 Task: Search one way flight ticket for 5 adults, 2 children, 1 infant in seat and 2 infants on lap in economy from Ogden: Ogden-hinckley Airport to Gillette: Gillette Campbell County Airport on 5-1-2023. Number of bags: 2 checked bags. Price is upto 82000. Outbound departure time preference is 7:00.
Action: Mouse moved to (215, 361)
Screenshot: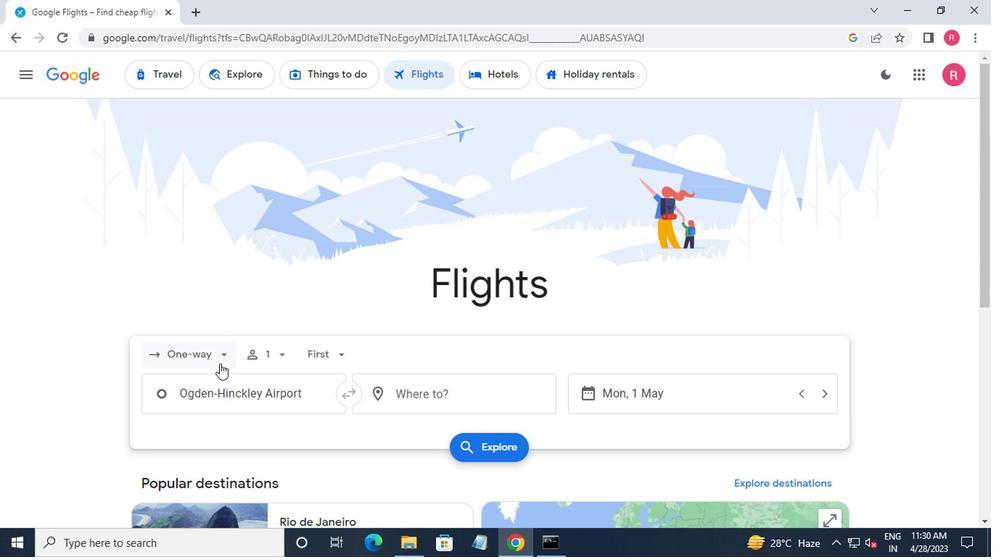 
Action: Mouse pressed left at (215, 361)
Screenshot: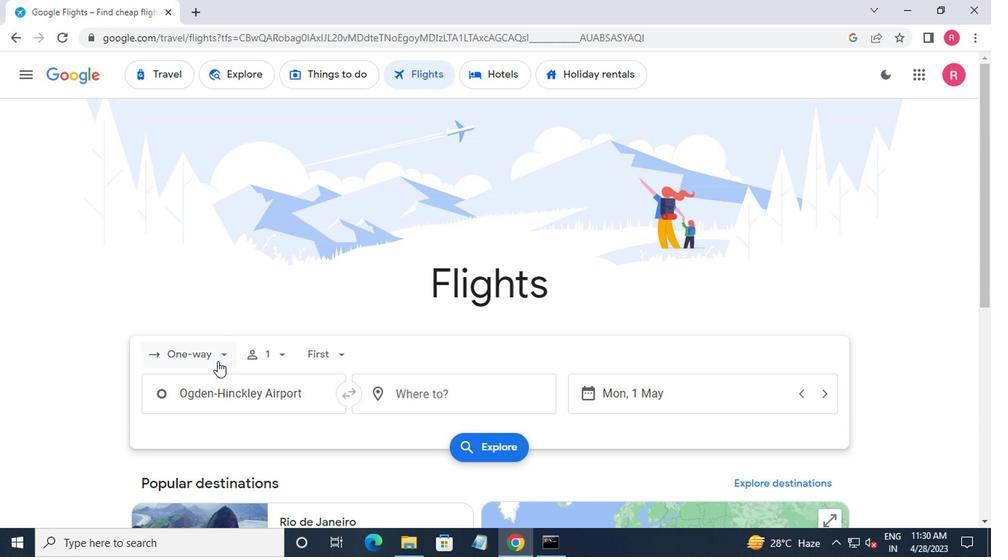 
Action: Mouse moved to (194, 422)
Screenshot: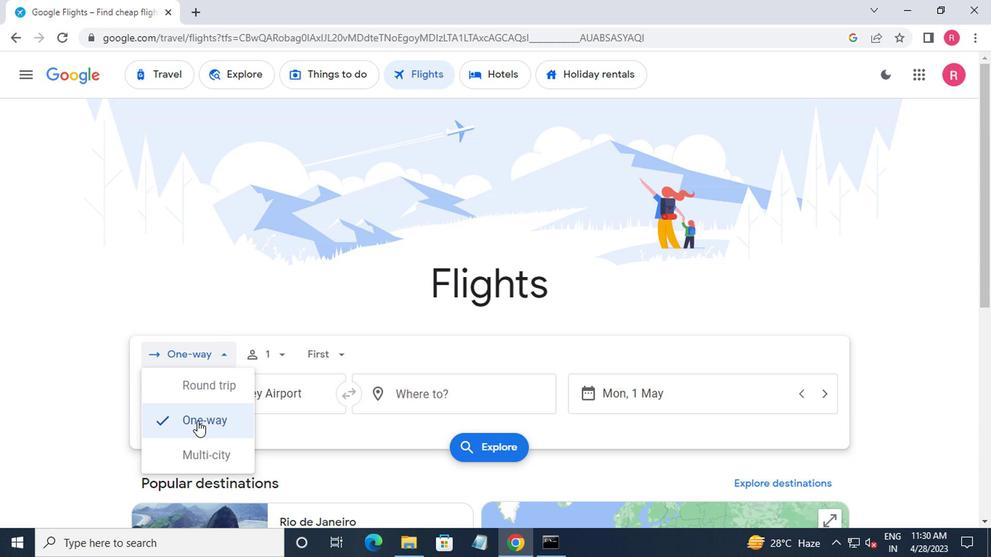 
Action: Mouse pressed left at (194, 422)
Screenshot: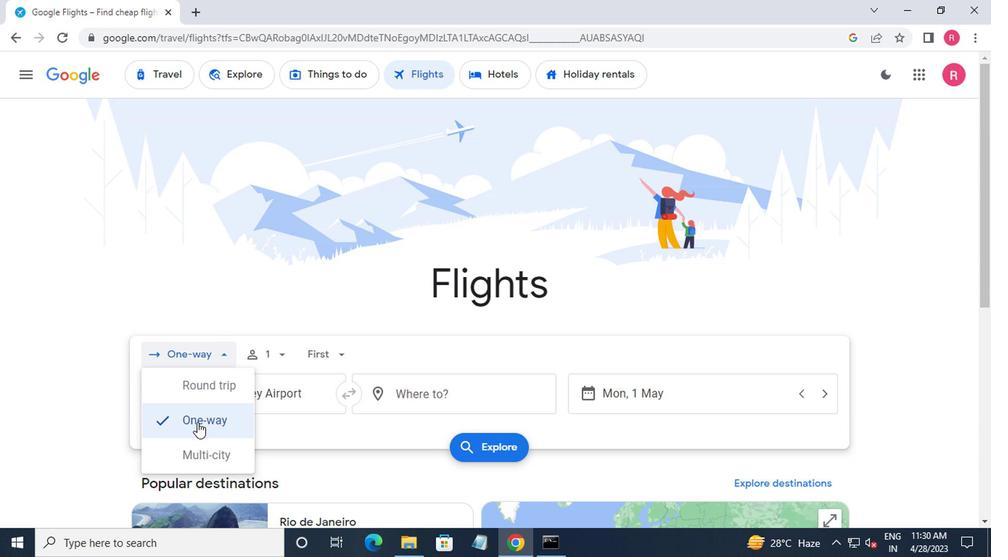 
Action: Mouse moved to (251, 355)
Screenshot: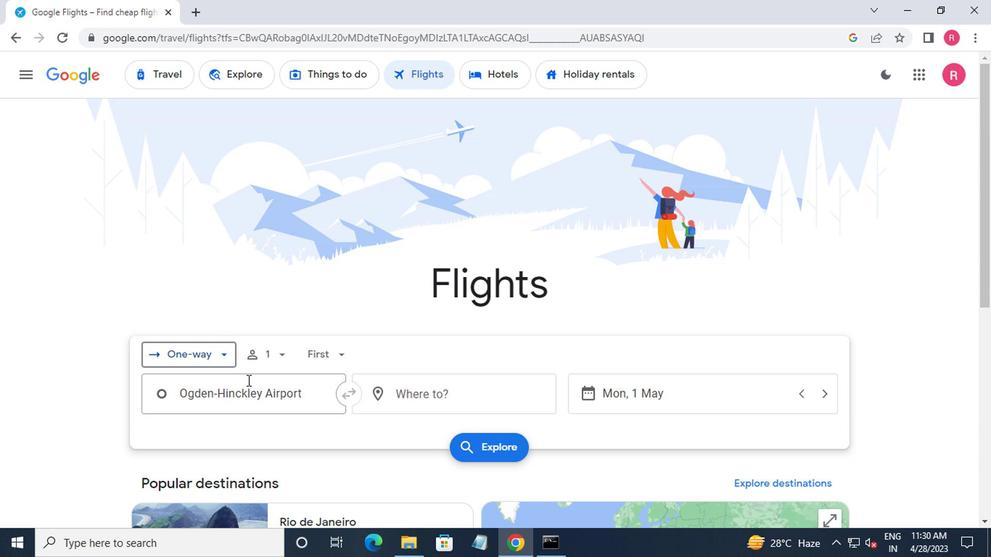 
Action: Mouse pressed left at (251, 355)
Screenshot: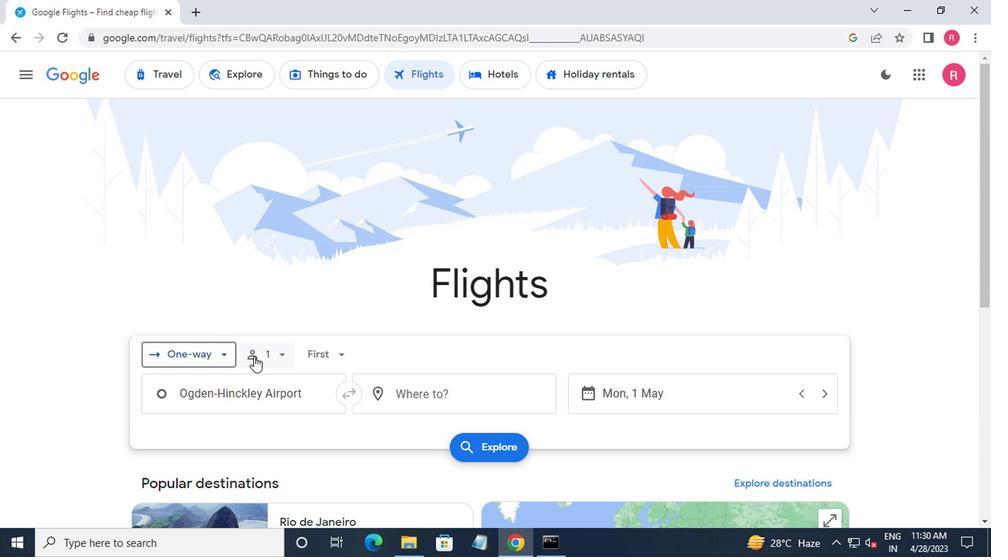 
Action: Mouse moved to (390, 387)
Screenshot: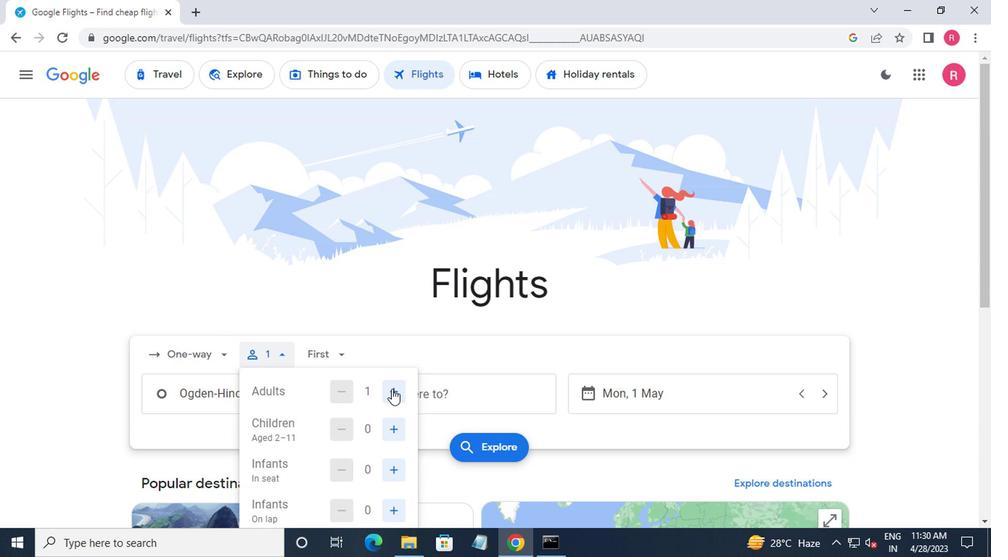 
Action: Mouse pressed left at (390, 387)
Screenshot: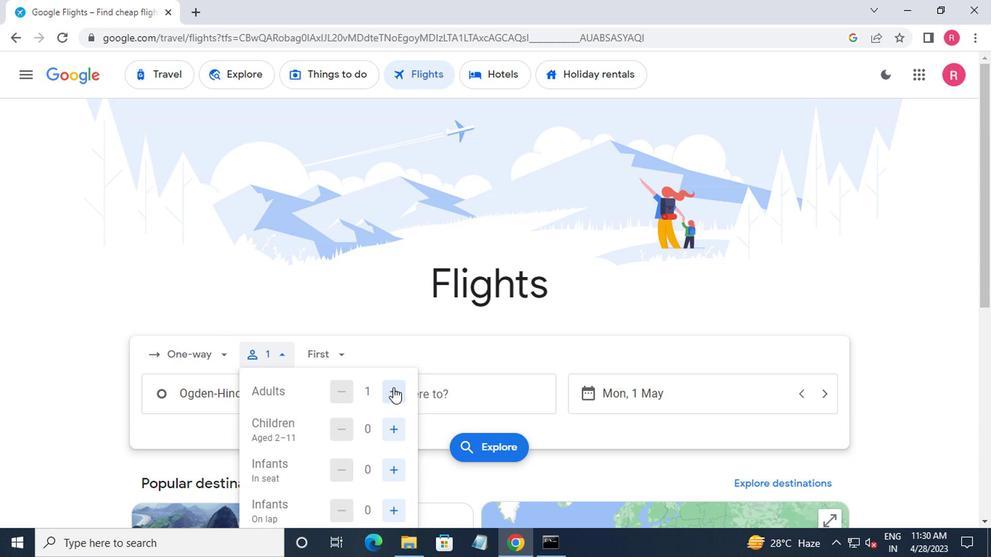 
Action: Mouse pressed left at (390, 387)
Screenshot: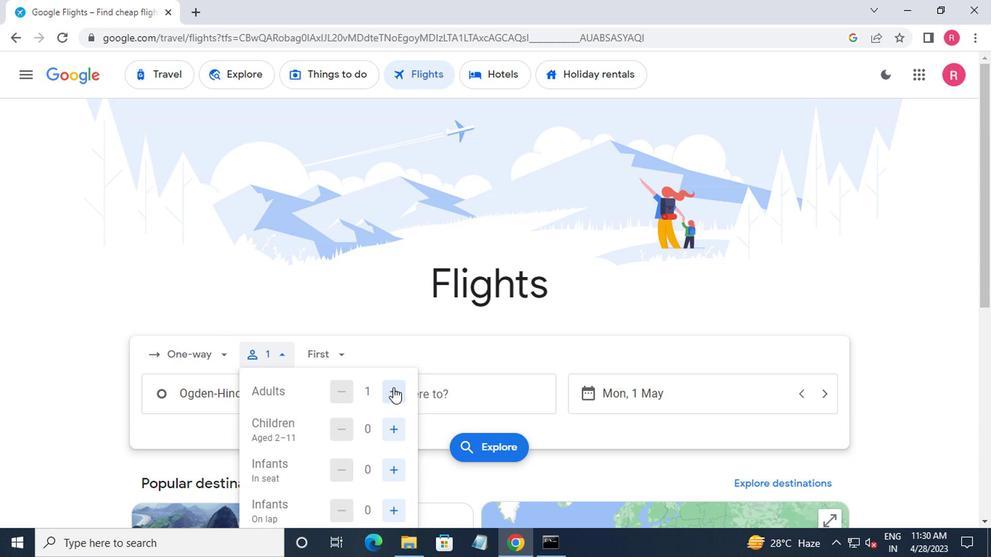 
Action: Mouse pressed left at (390, 387)
Screenshot: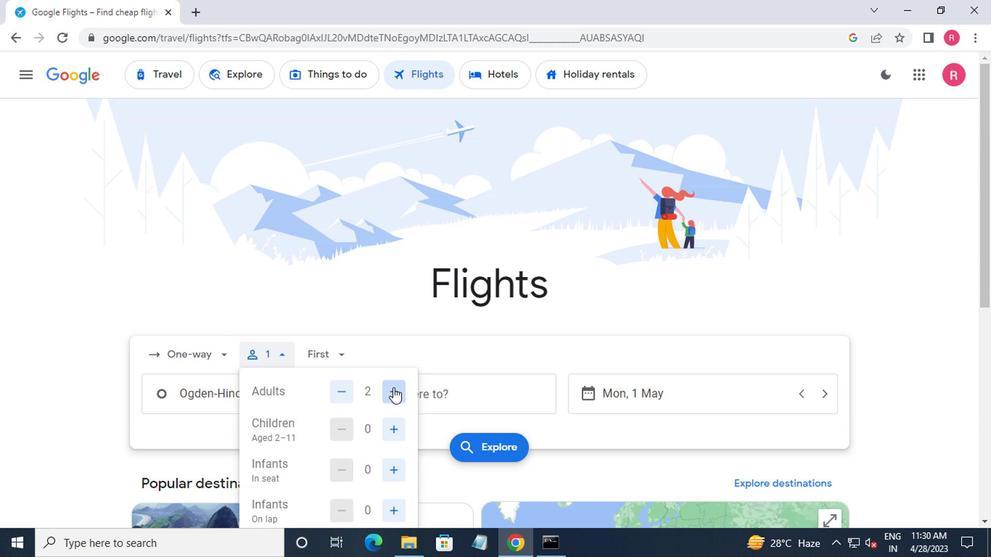 
Action: Mouse pressed left at (390, 387)
Screenshot: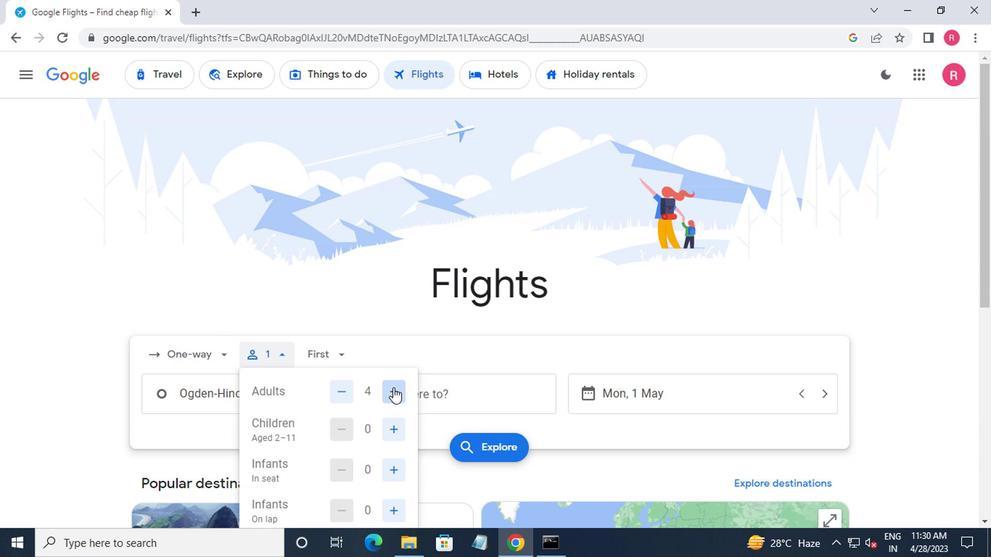 
Action: Mouse moved to (389, 432)
Screenshot: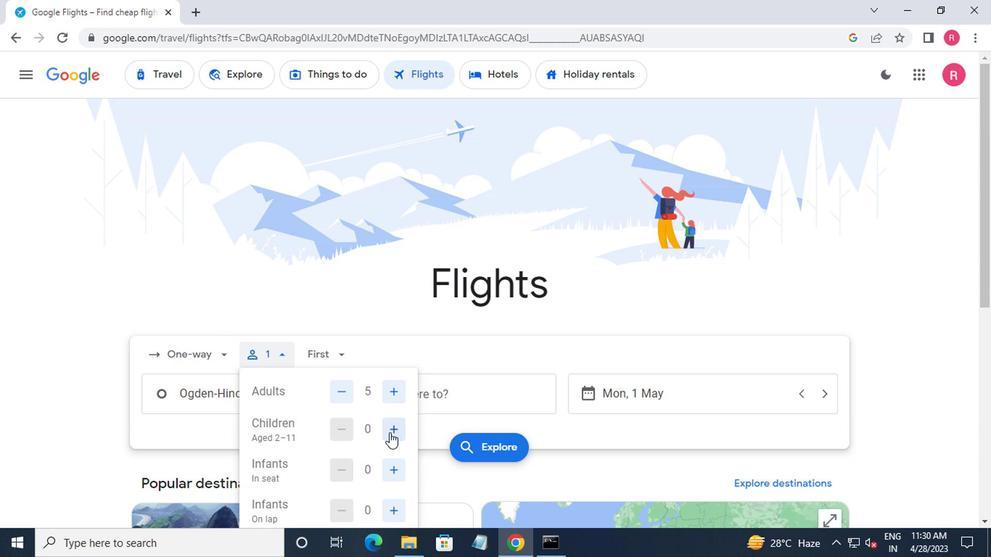 
Action: Mouse pressed left at (389, 432)
Screenshot: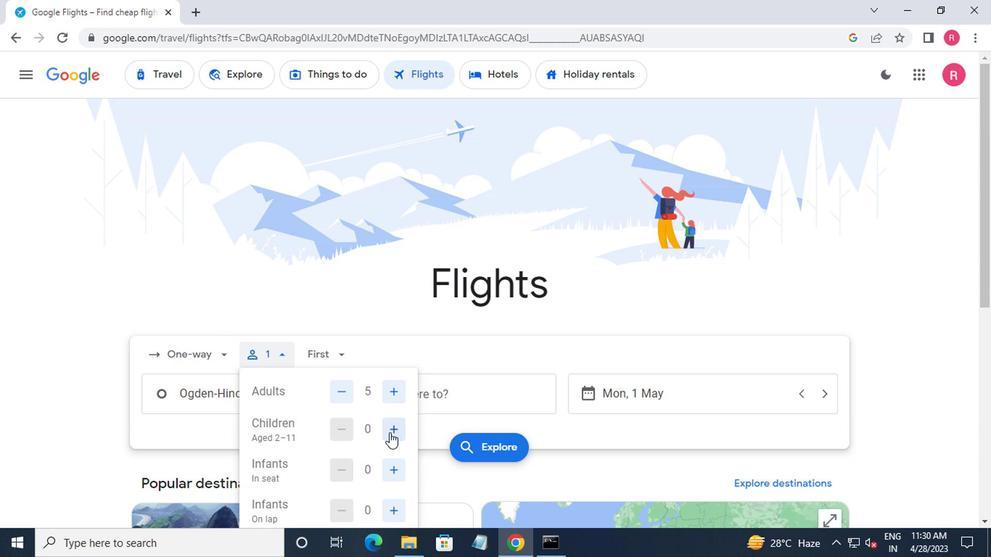 
Action: Mouse pressed left at (389, 432)
Screenshot: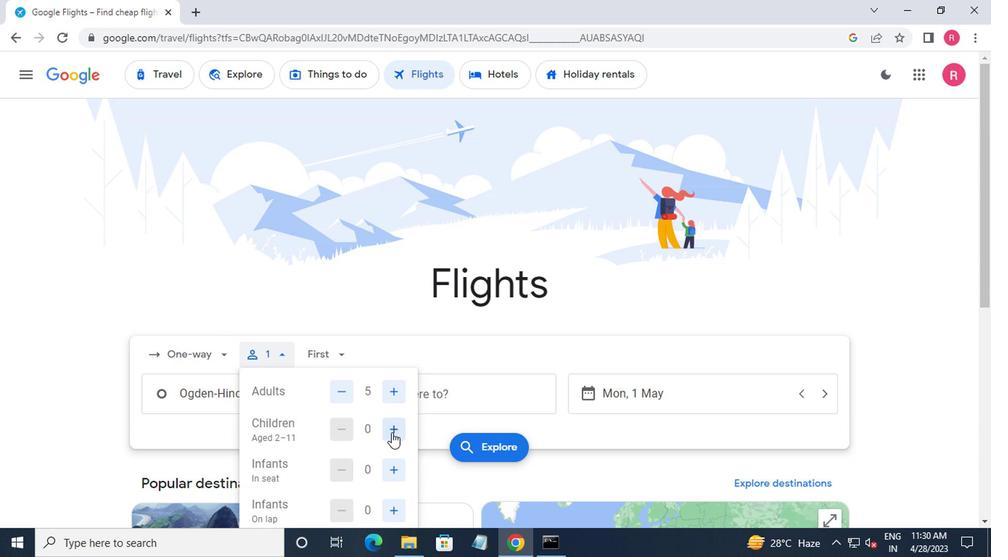 
Action: Mouse moved to (395, 472)
Screenshot: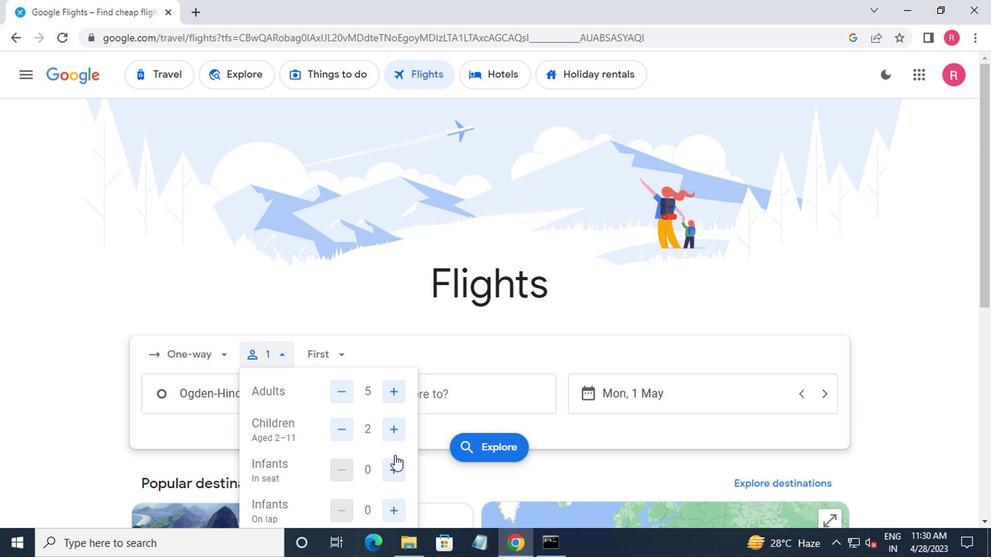 
Action: Mouse pressed left at (395, 472)
Screenshot: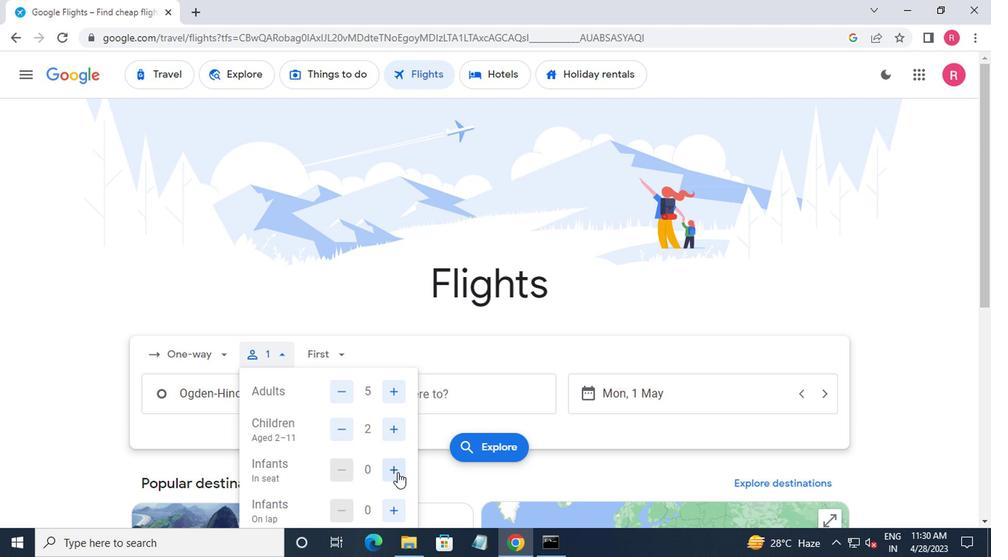 
Action: Mouse moved to (397, 510)
Screenshot: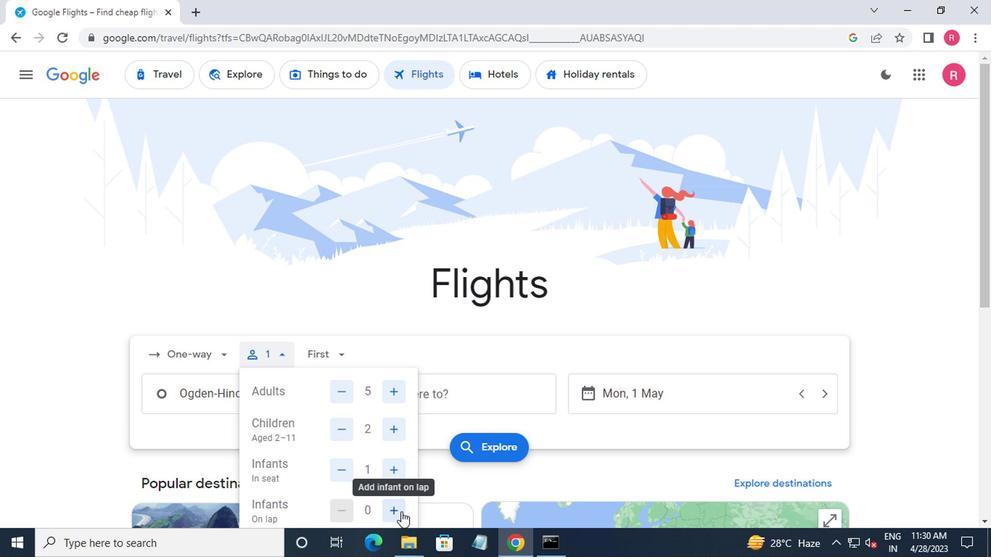 
Action: Mouse pressed left at (397, 510)
Screenshot: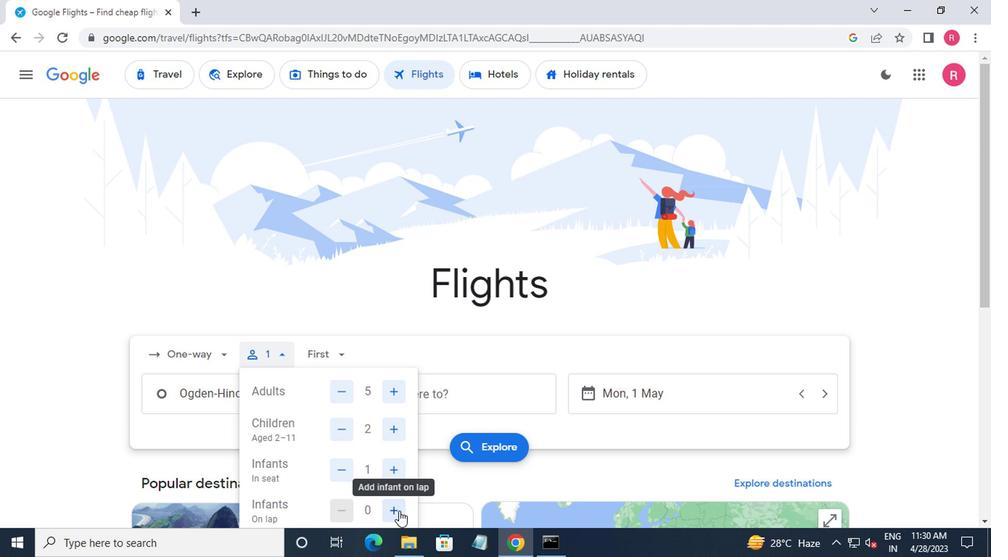 
Action: Mouse pressed left at (397, 510)
Screenshot: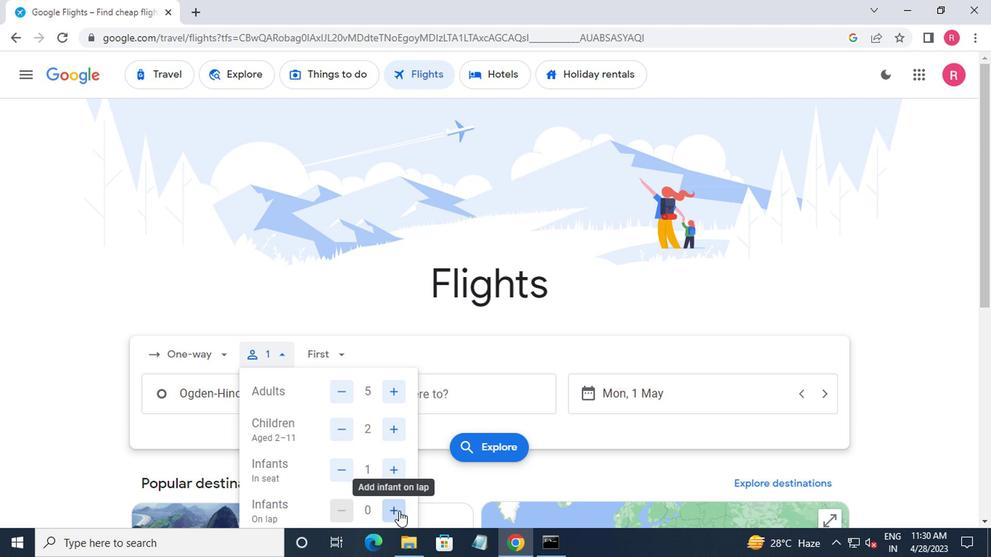 
Action: Mouse moved to (340, 501)
Screenshot: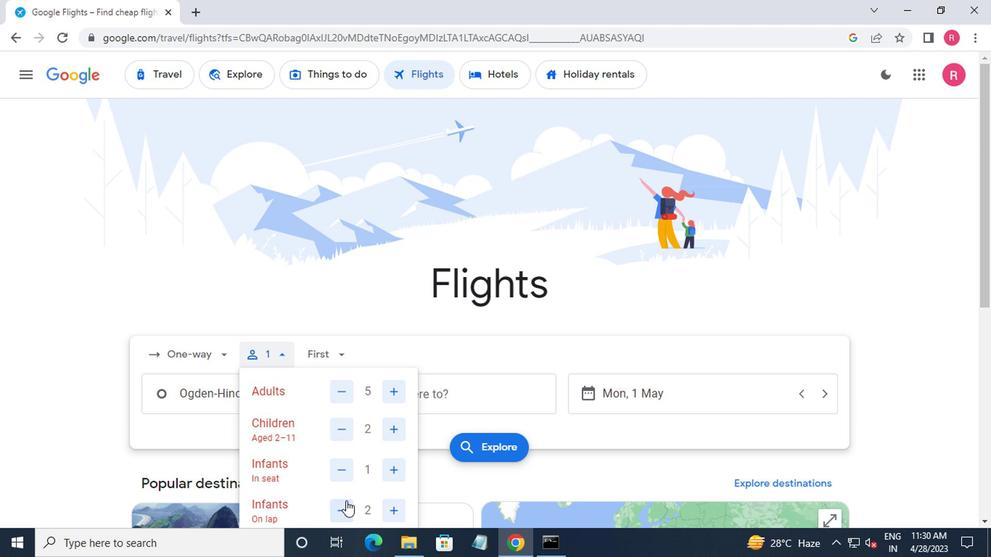 
Action: Mouse pressed left at (340, 501)
Screenshot: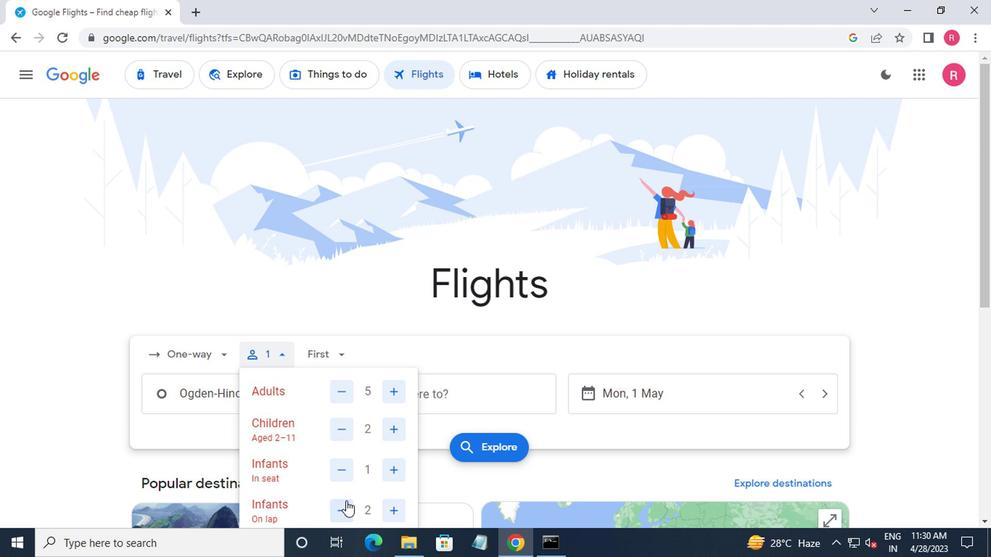 
Action: Mouse moved to (340, 501)
Screenshot: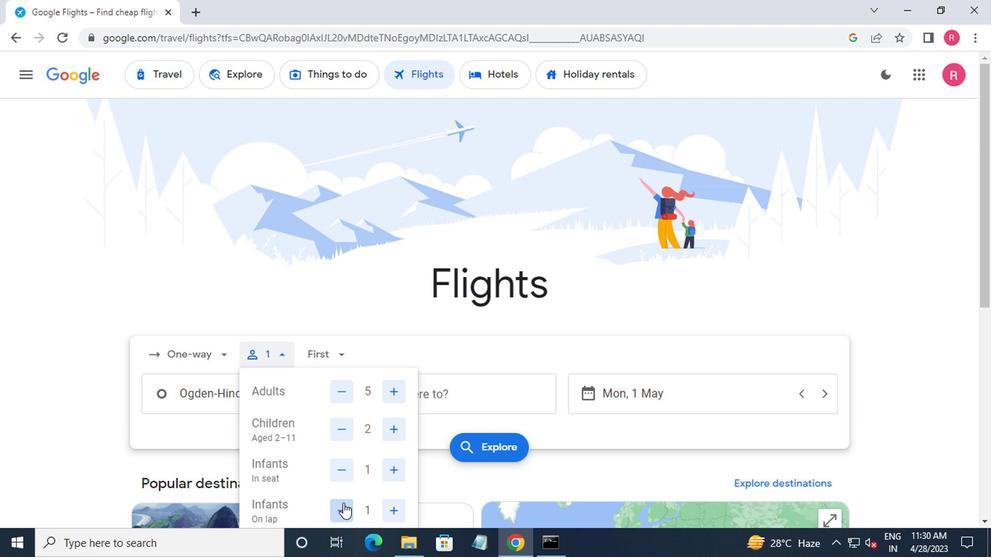 
Action: Mouse scrolled (340, 501) with delta (0, 0)
Screenshot: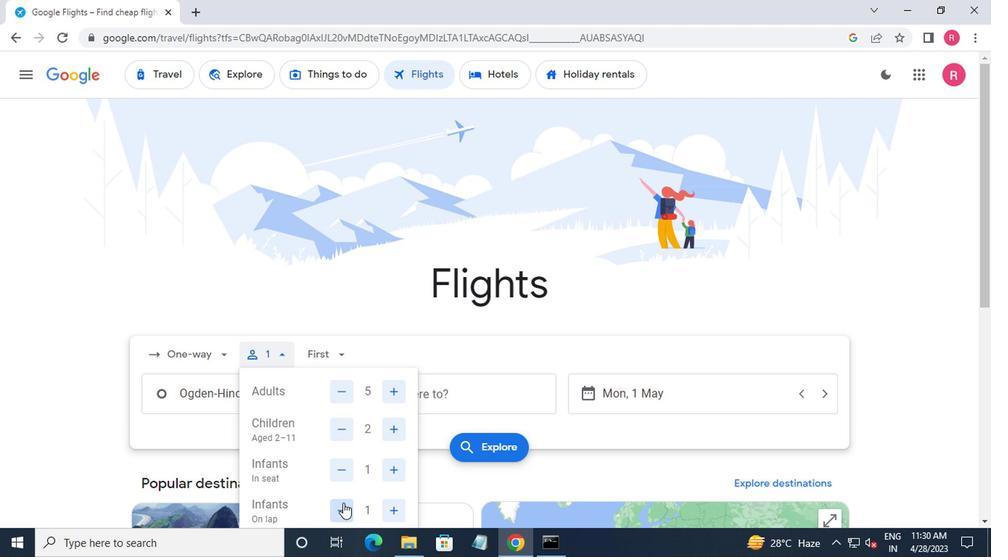 
Action: Mouse moved to (368, 473)
Screenshot: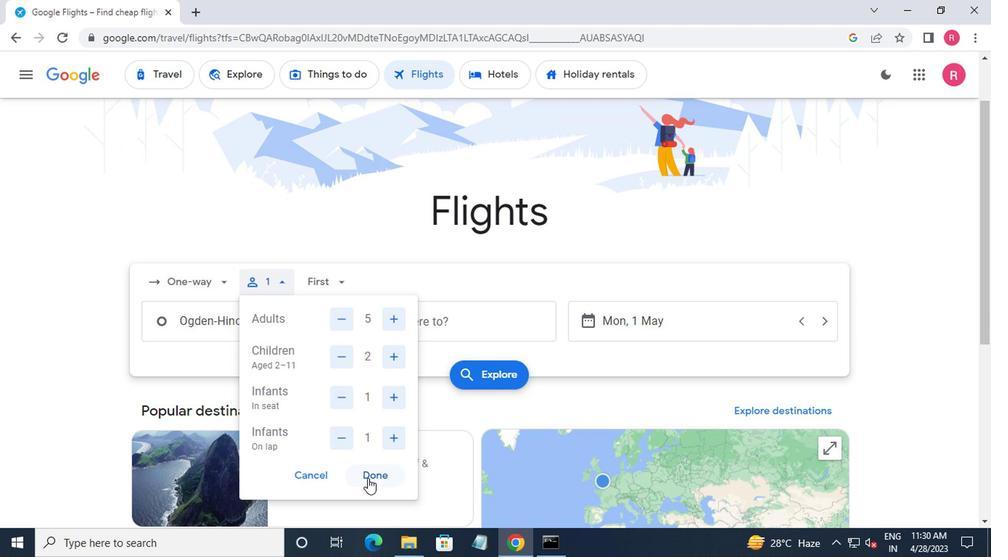 
Action: Mouse pressed left at (368, 473)
Screenshot: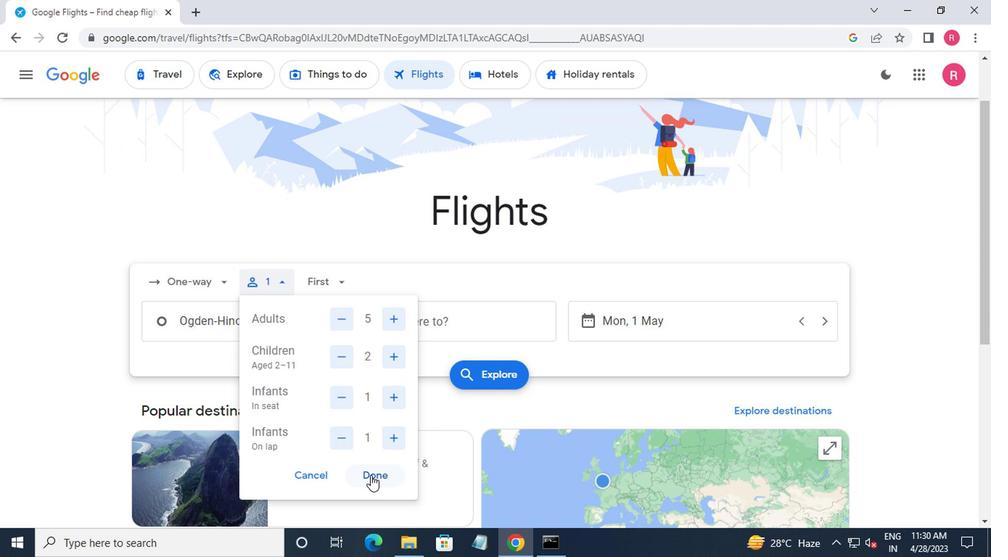 
Action: Mouse moved to (321, 292)
Screenshot: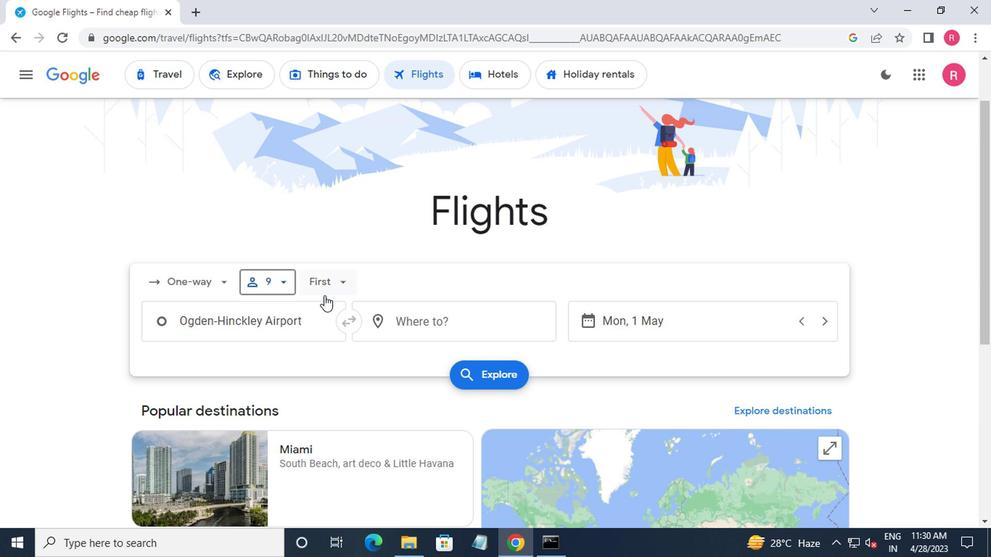 
Action: Mouse pressed left at (321, 292)
Screenshot: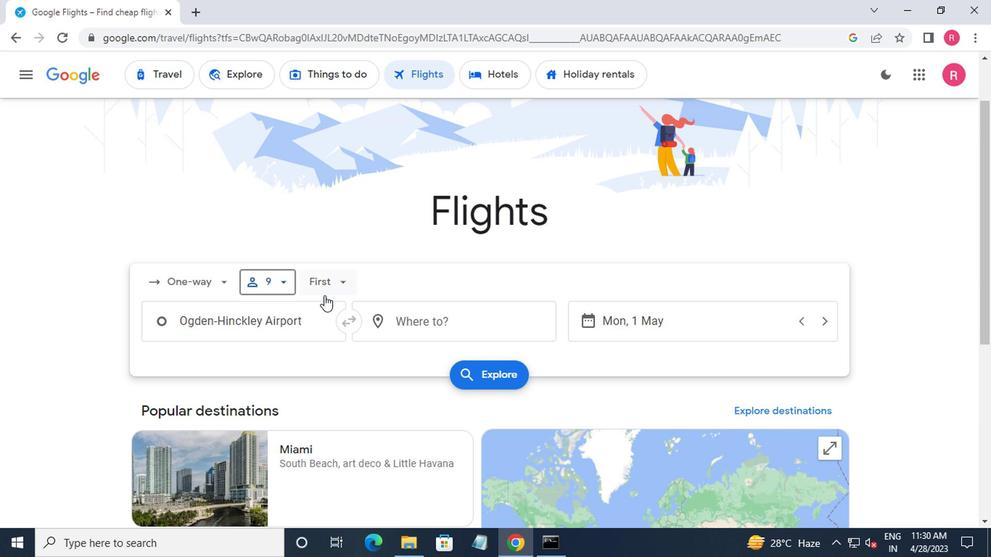 
Action: Mouse moved to (345, 321)
Screenshot: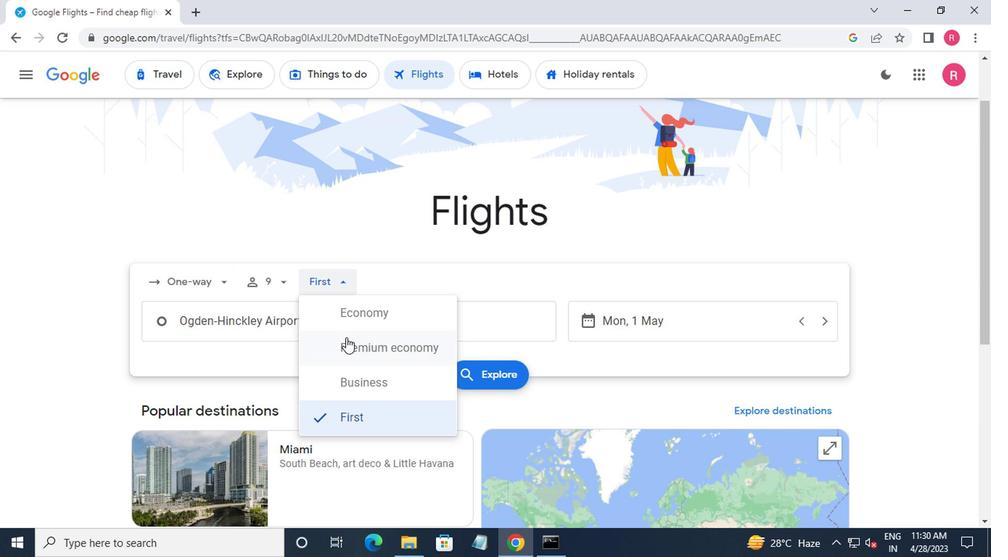 
Action: Mouse pressed left at (345, 321)
Screenshot: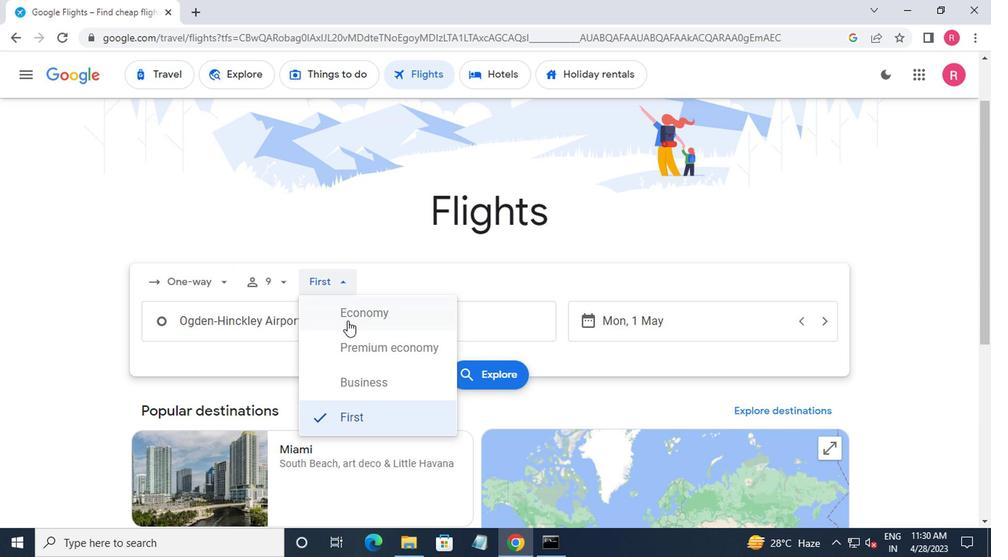 
Action: Mouse moved to (295, 330)
Screenshot: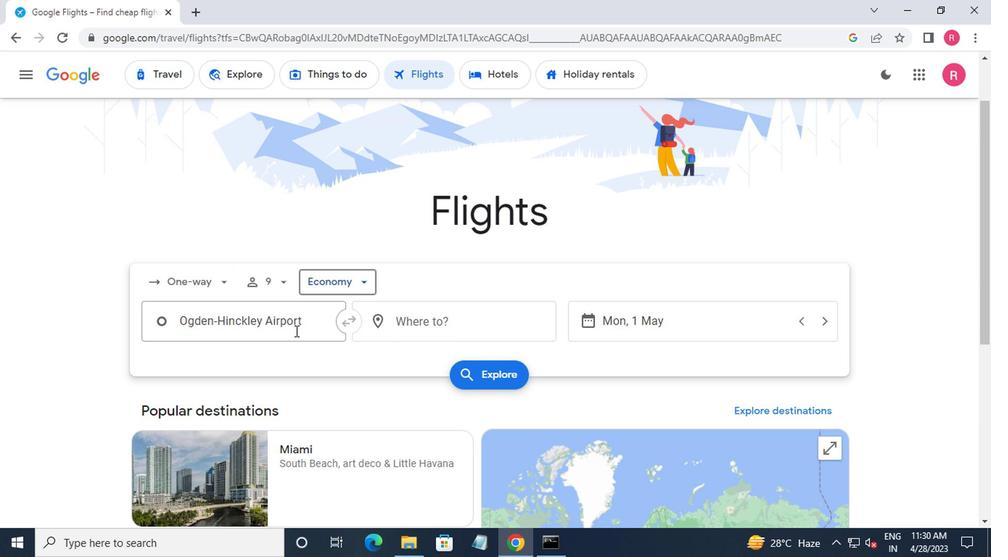 
Action: Mouse pressed left at (295, 330)
Screenshot: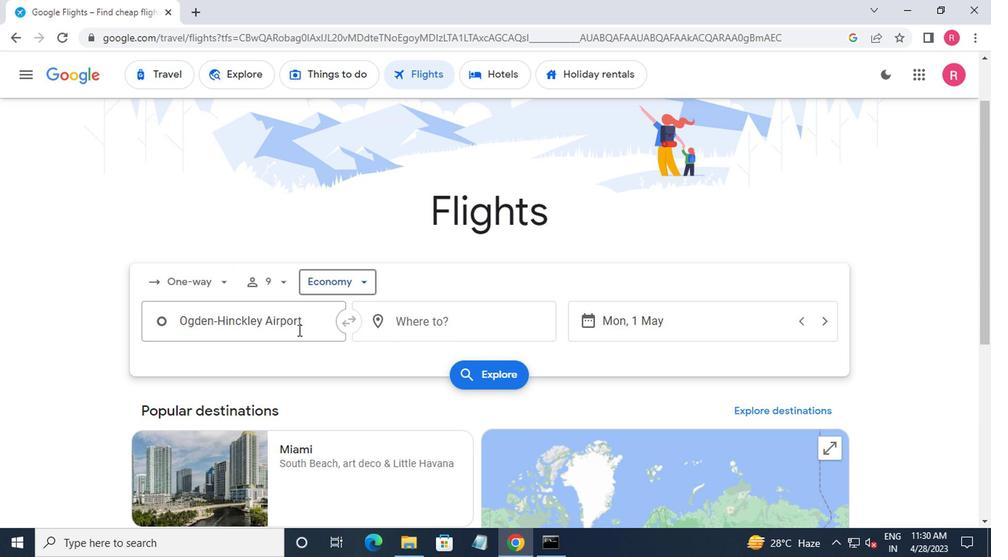 
Action: Mouse moved to (285, 362)
Screenshot: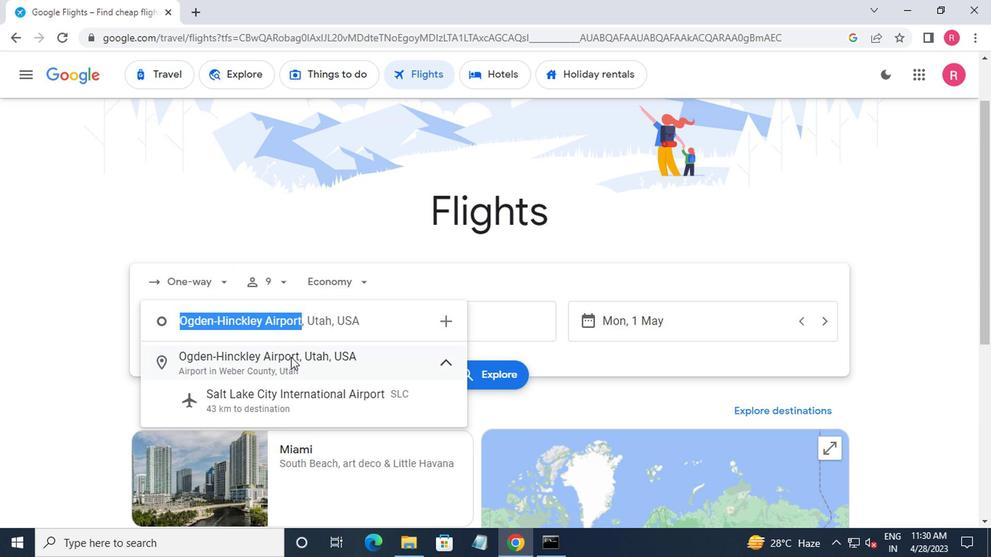 
Action: Mouse pressed left at (285, 362)
Screenshot: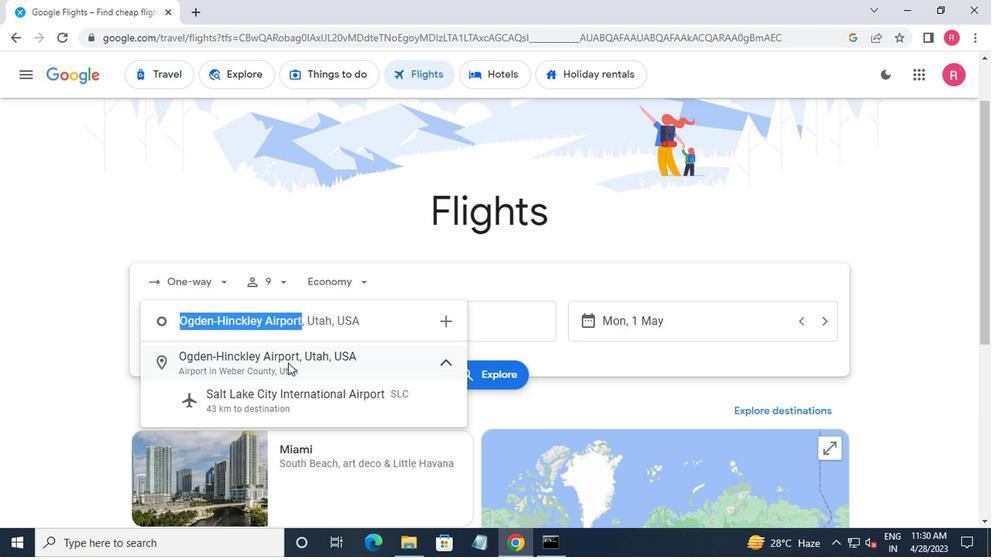 
Action: Mouse moved to (458, 317)
Screenshot: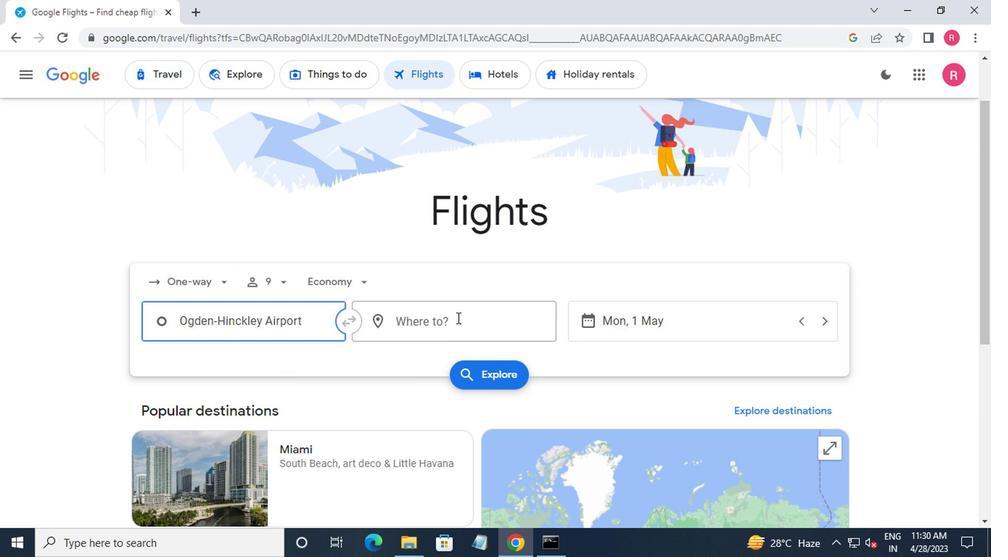
Action: Mouse pressed left at (458, 317)
Screenshot: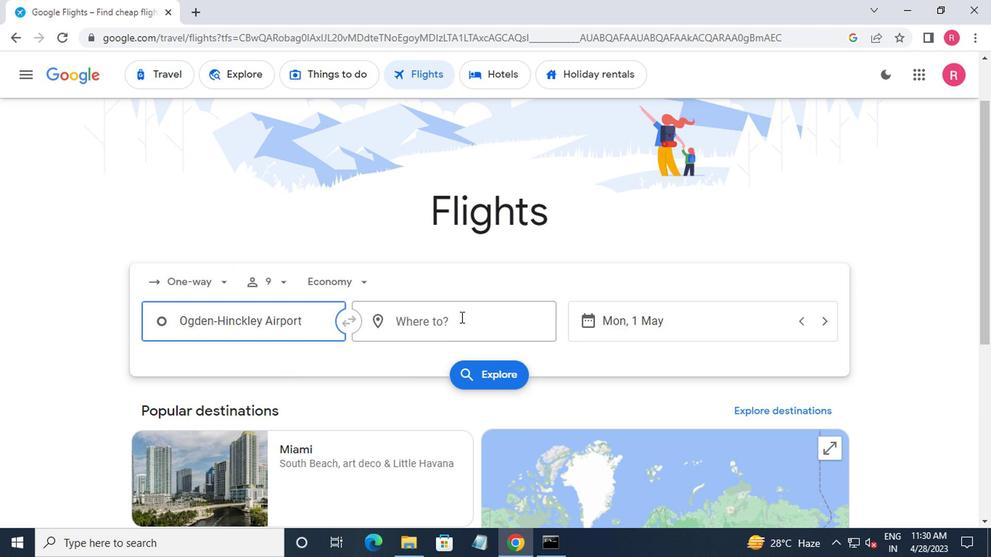 
Action: Mouse moved to (458, 456)
Screenshot: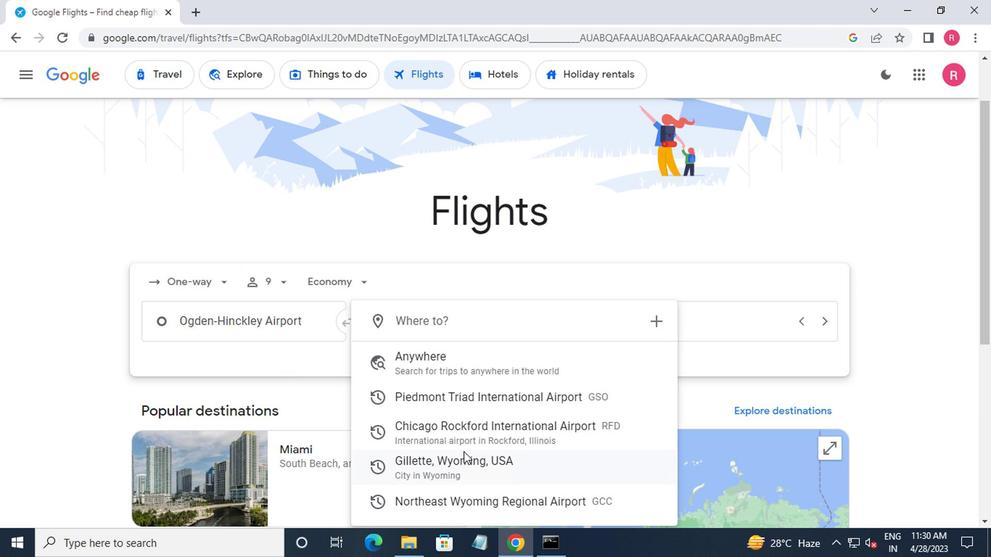 
Action: Mouse pressed left at (458, 456)
Screenshot: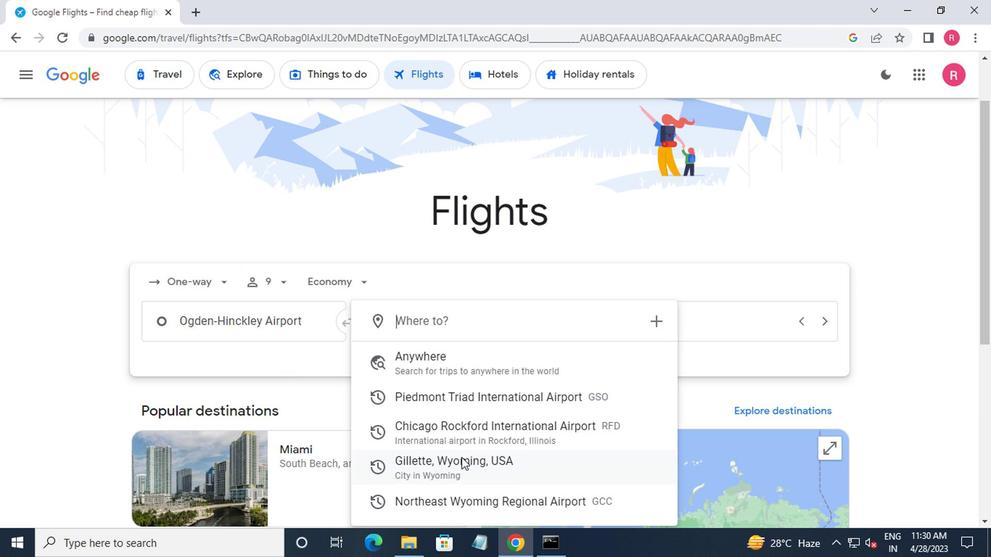 
Action: Mouse moved to (667, 332)
Screenshot: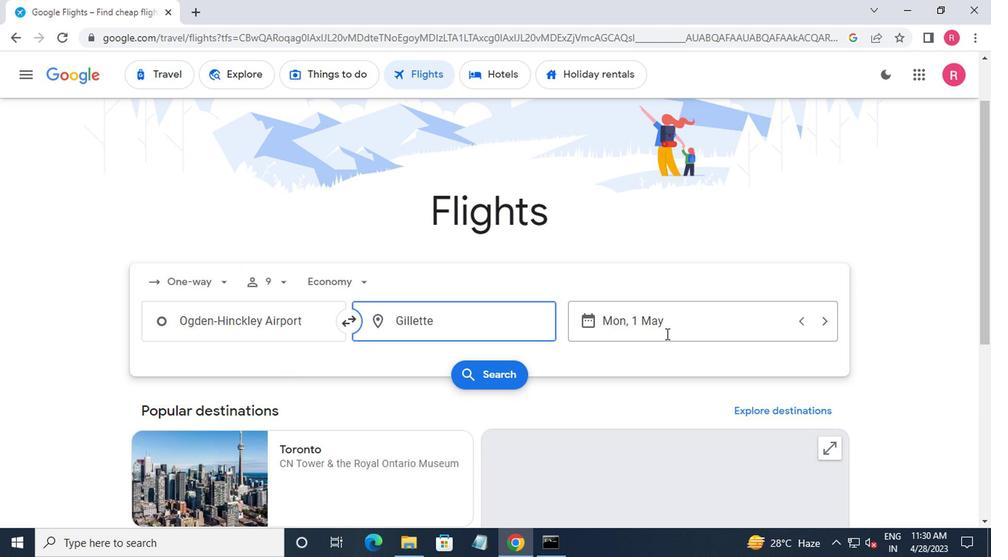 
Action: Mouse pressed left at (667, 332)
Screenshot: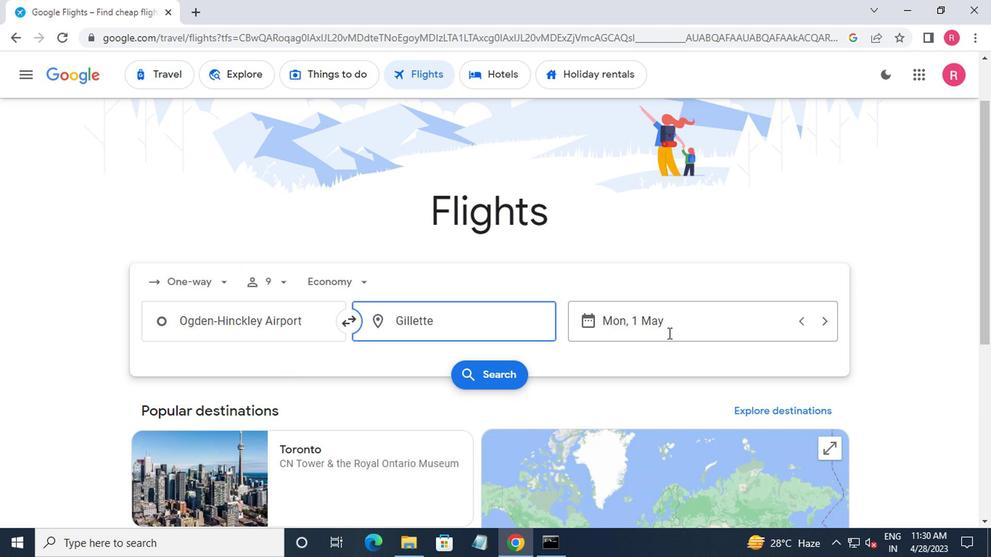 
Action: Mouse moved to (633, 256)
Screenshot: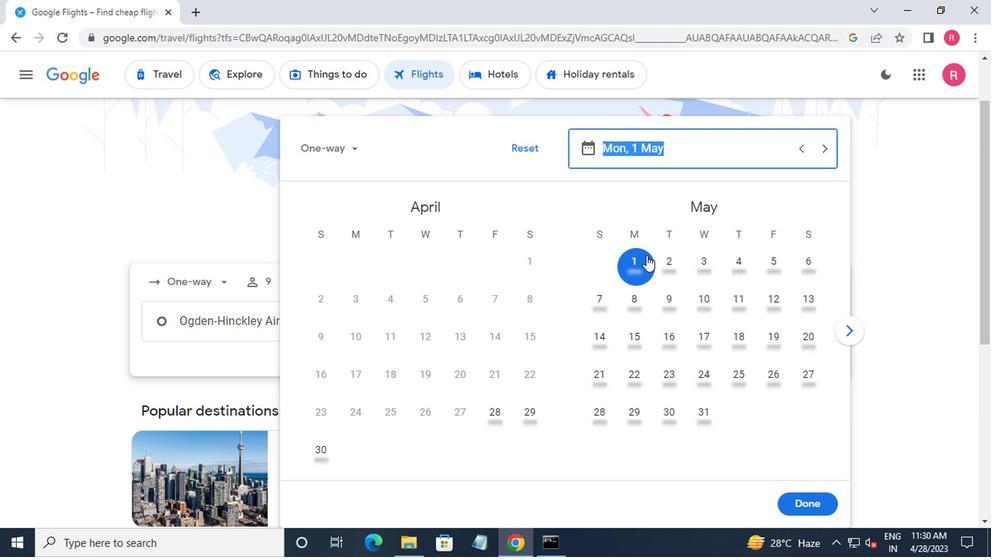 
Action: Mouse pressed left at (633, 256)
Screenshot: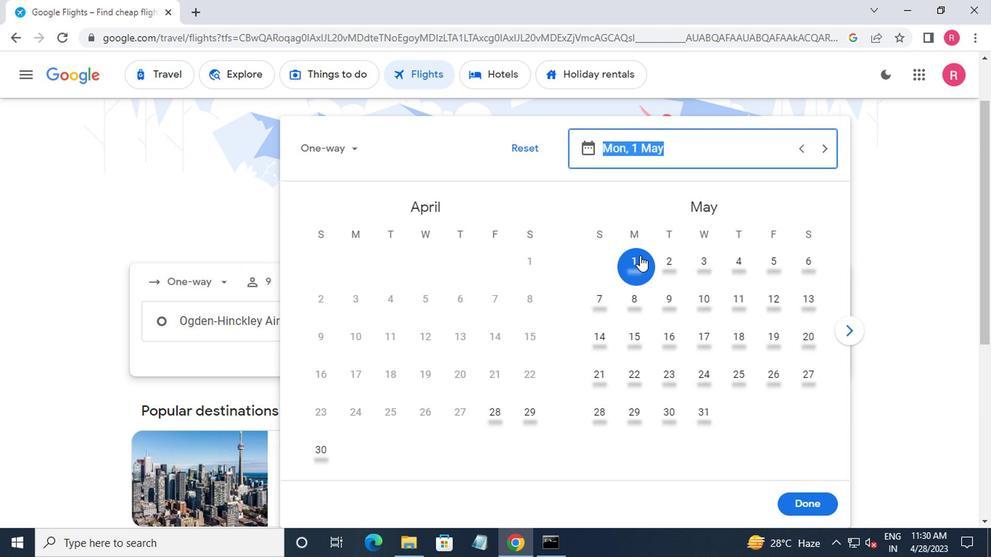 
Action: Mouse moved to (795, 498)
Screenshot: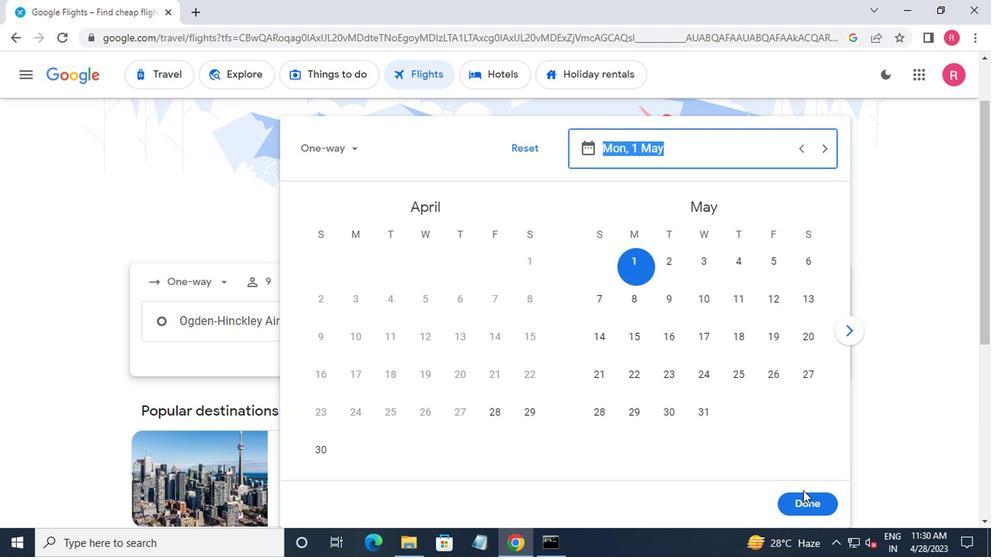 
Action: Mouse pressed left at (795, 498)
Screenshot: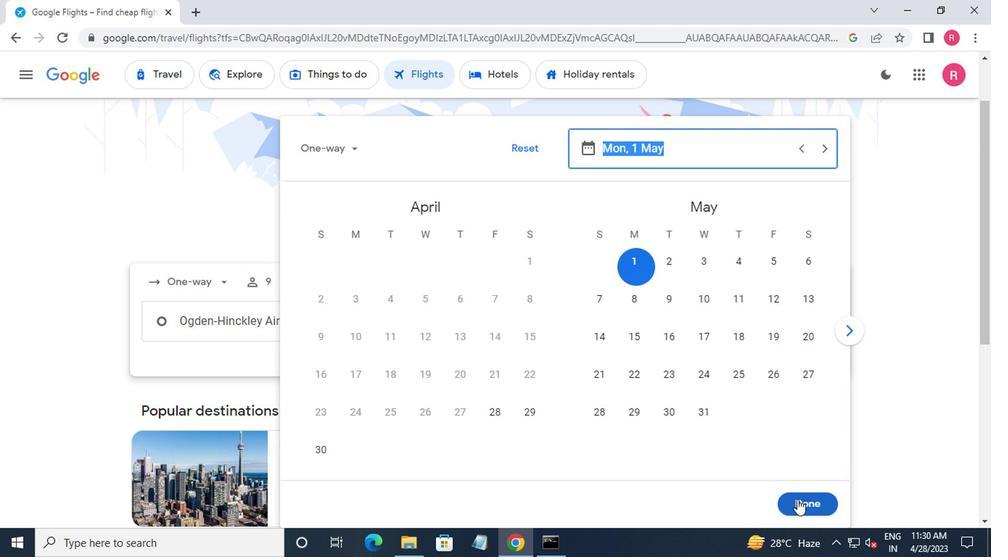 
Action: Mouse moved to (472, 375)
Screenshot: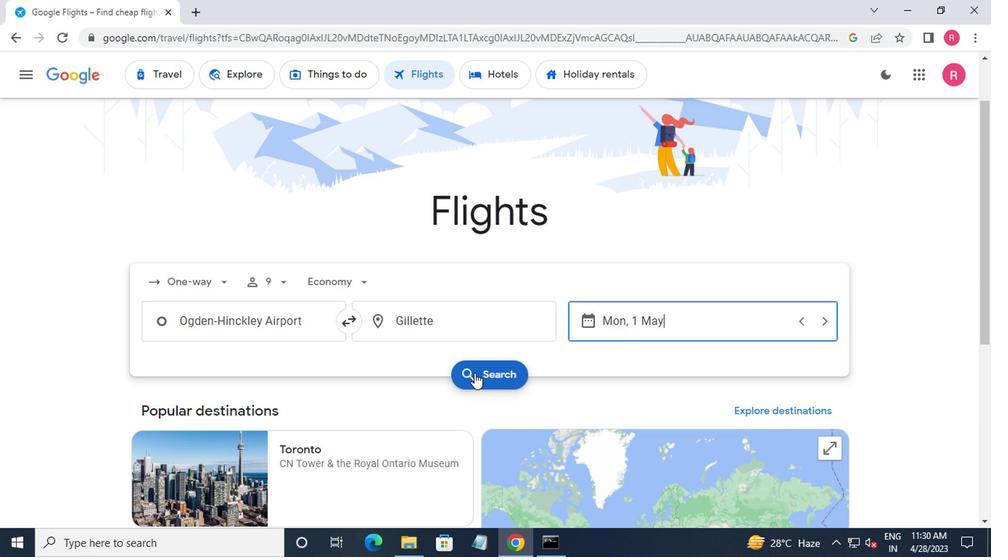 
Action: Mouse pressed left at (472, 375)
Screenshot: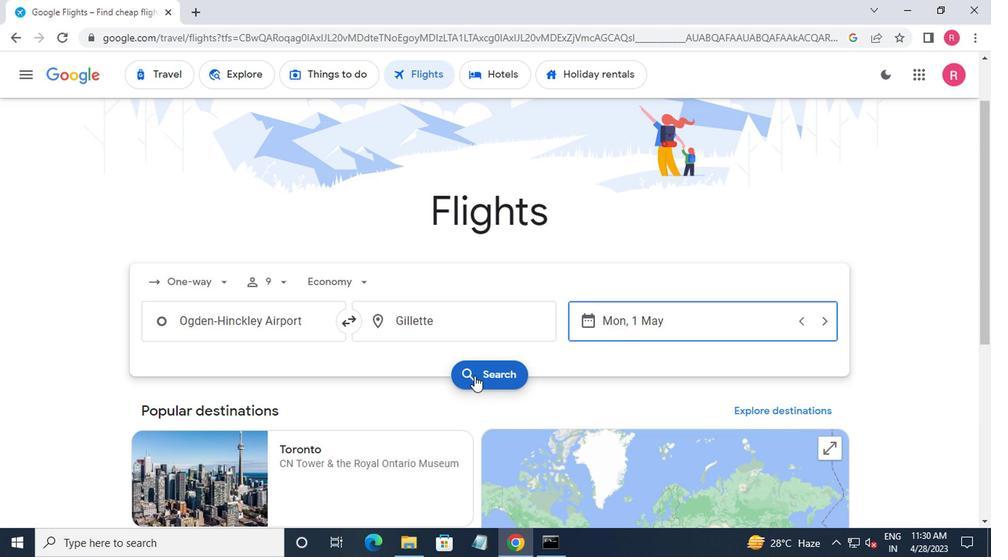 
Action: Mouse scrolled (472, 375) with delta (0, 0)
Screenshot: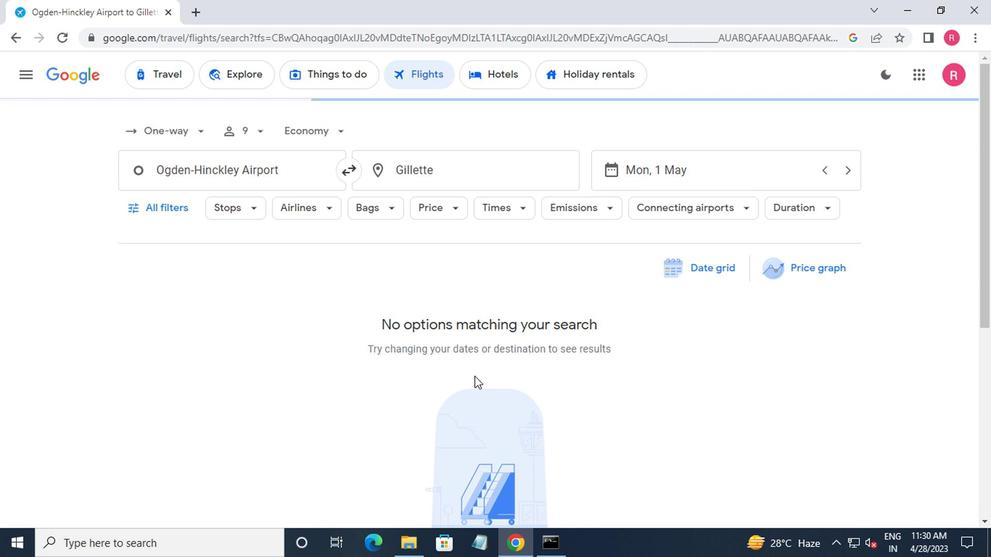 
Action: Mouse moved to (151, 146)
Screenshot: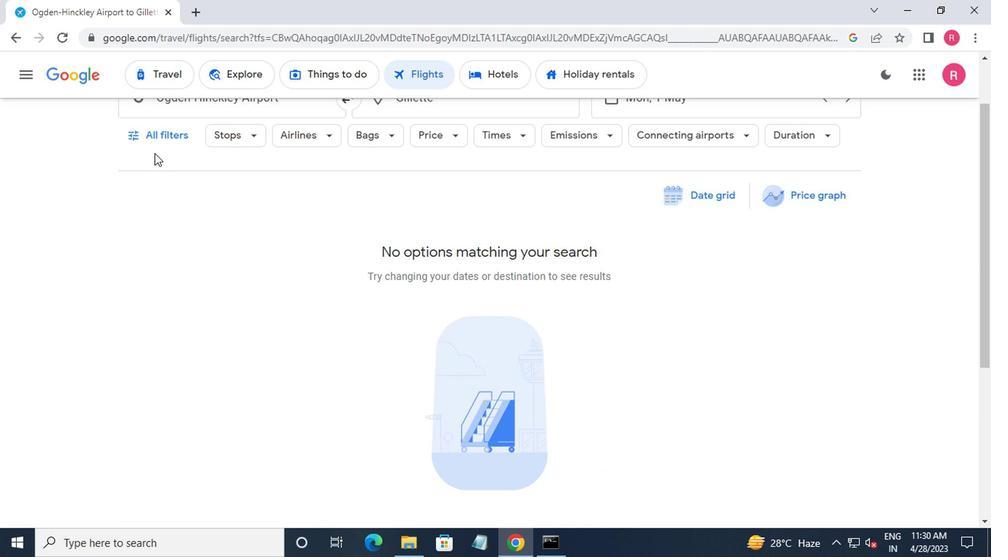 
Action: Mouse pressed left at (151, 146)
Screenshot: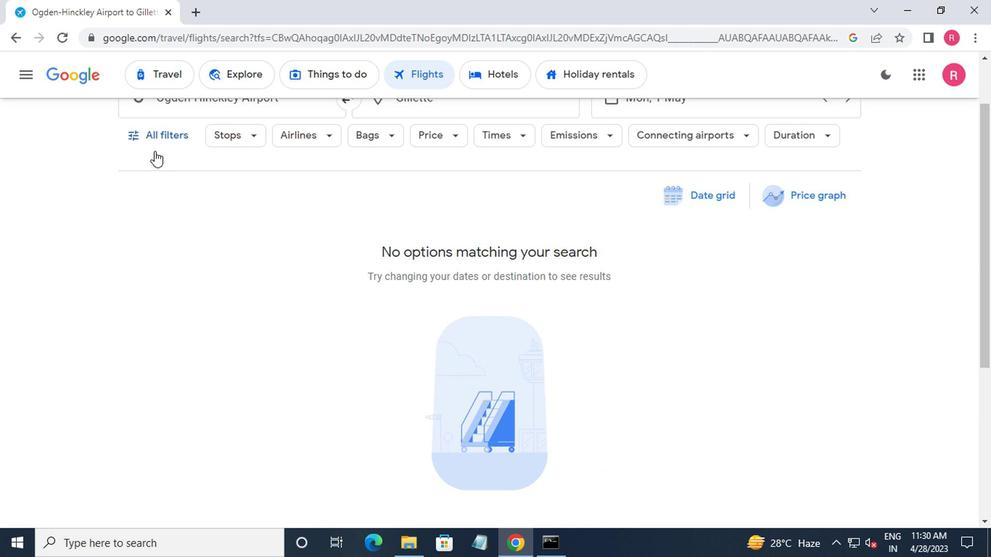 
Action: Mouse moved to (194, 295)
Screenshot: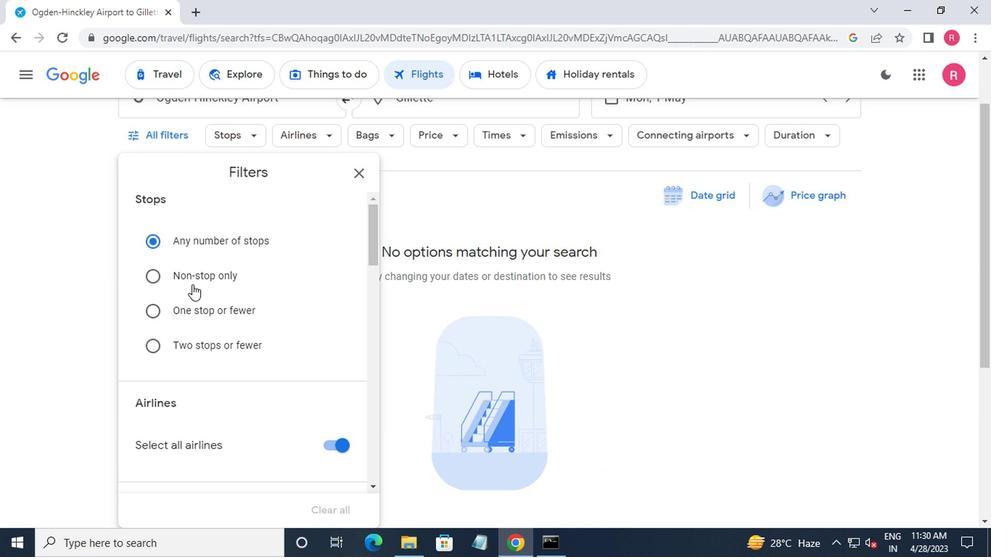 
Action: Mouse scrolled (194, 294) with delta (0, -1)
Screenshot: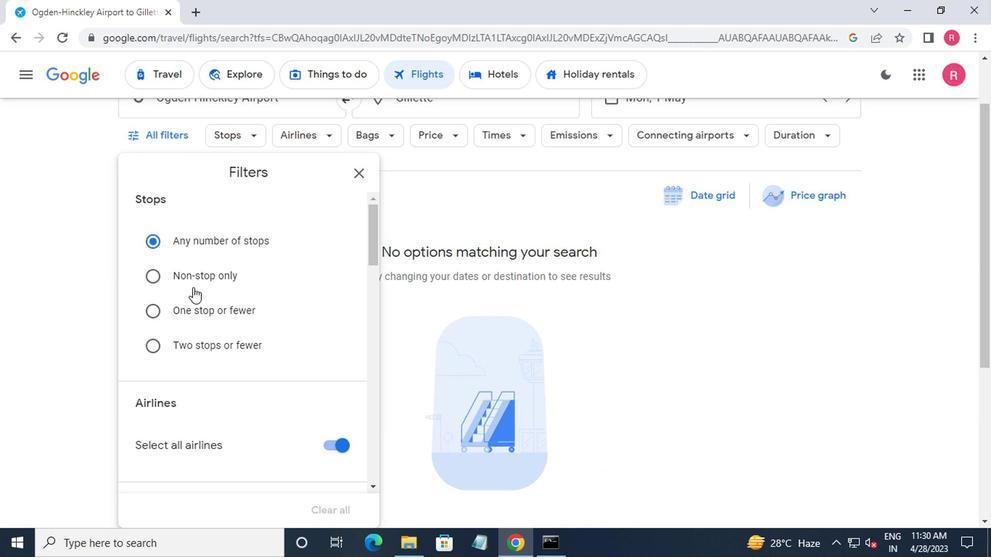 
Action: Mouse scrolled (194, 294) with delta (0, -1)
Screenshot: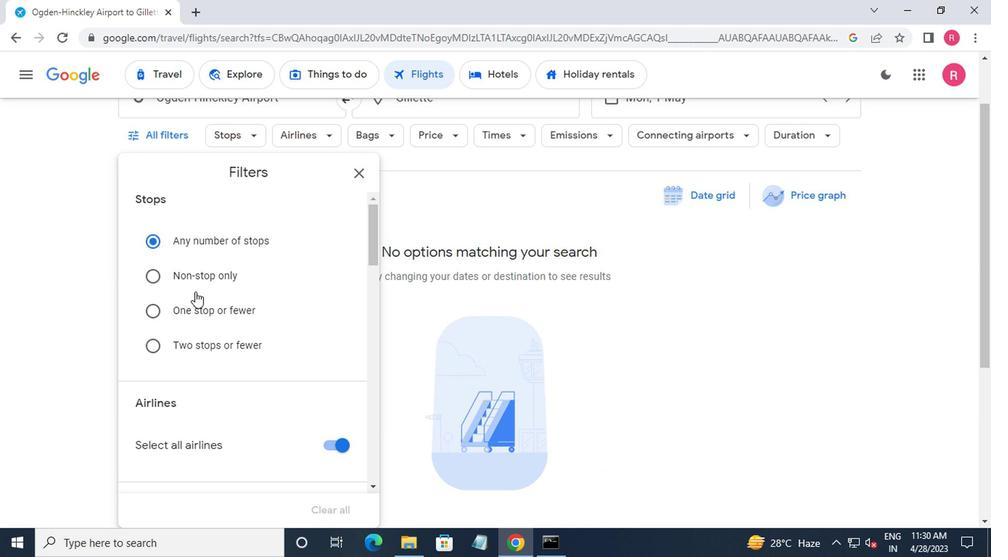 
Action: Mouse scrolled (194, 294) with delta (0, -1)
Screenshot: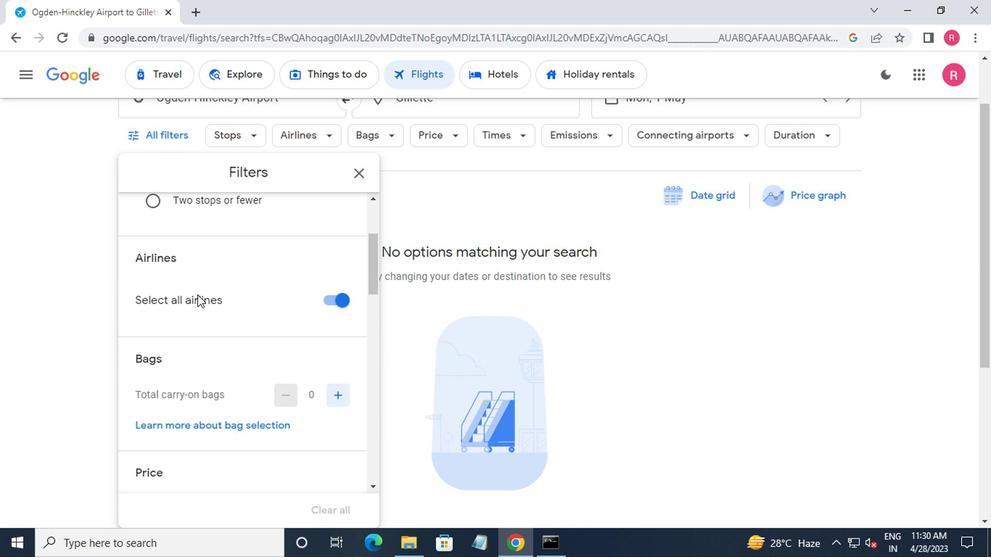 
Action: Mouse scrolled (194, 294) with delta (0, -1)
Screenshot: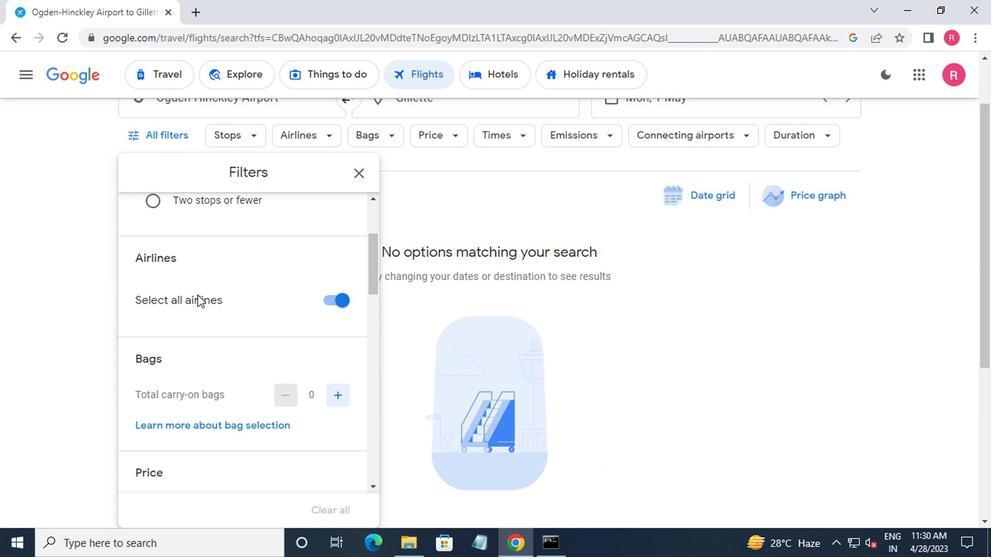 
Action: Mouse scrolled (194, 295) with delta (0, 0)
Screenshot: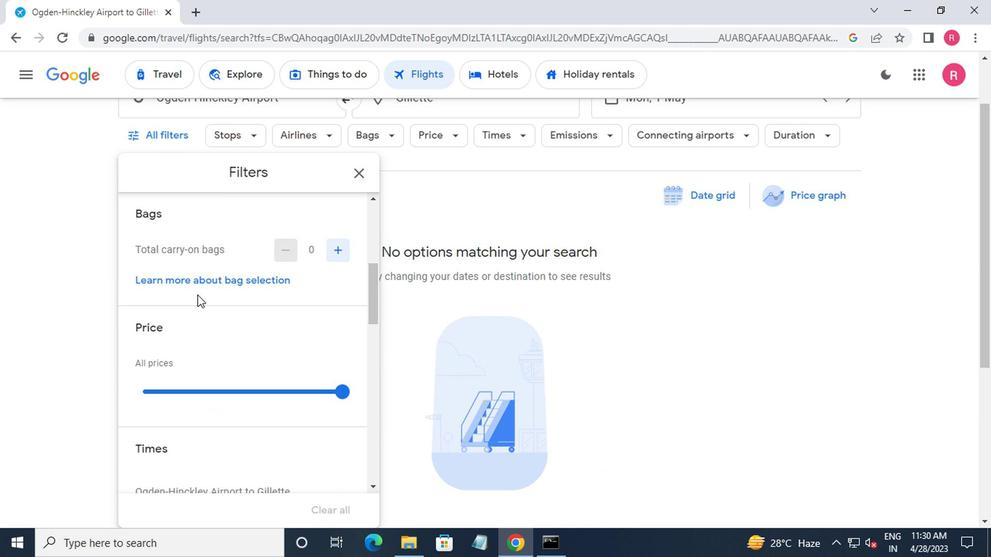 
Action: Mouse scrolled (194, 294) with delta (0, -1)
Screenshot: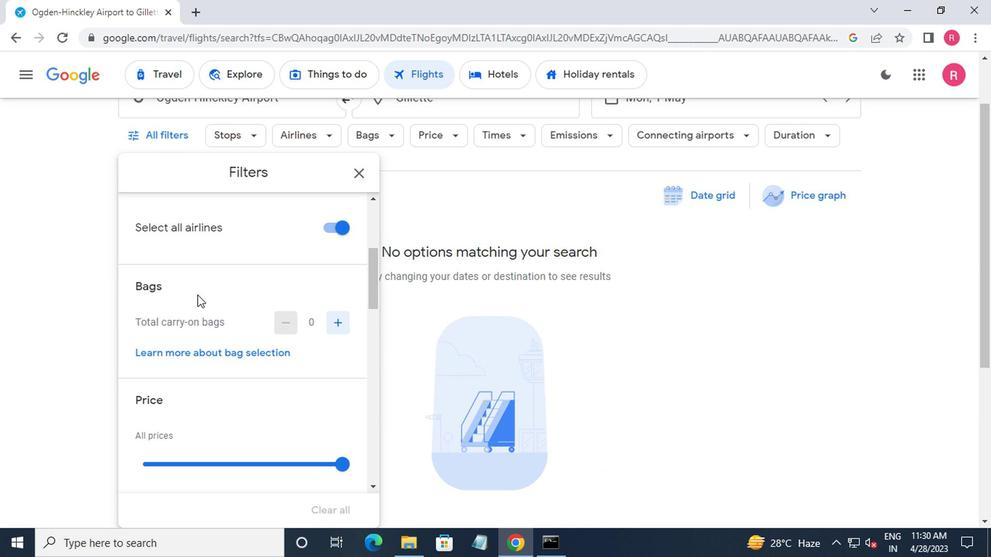 
Action: Mouse scrolled (194, 295) with delta (0, 0)
Screenshot: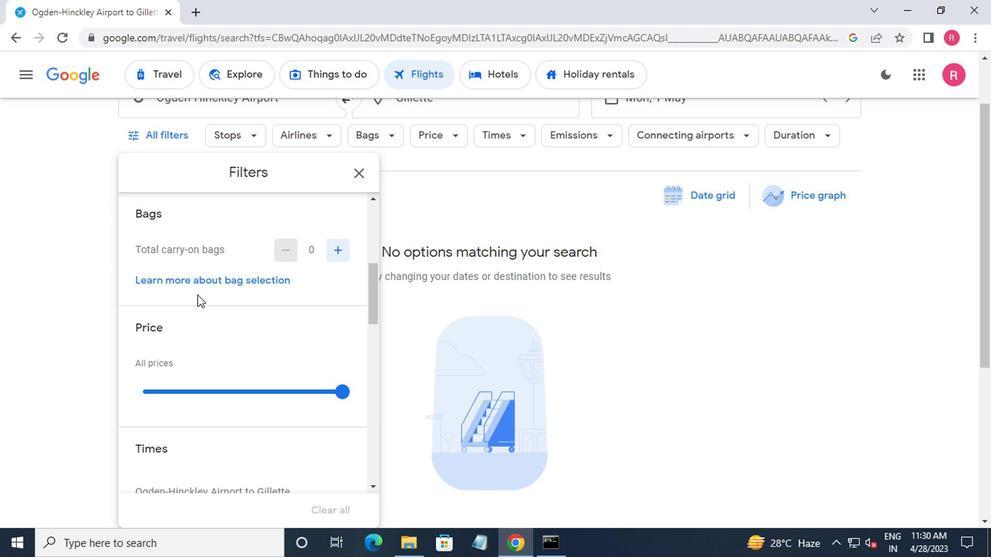 
Action: Mouse moved to (338, 326)
Screenshot: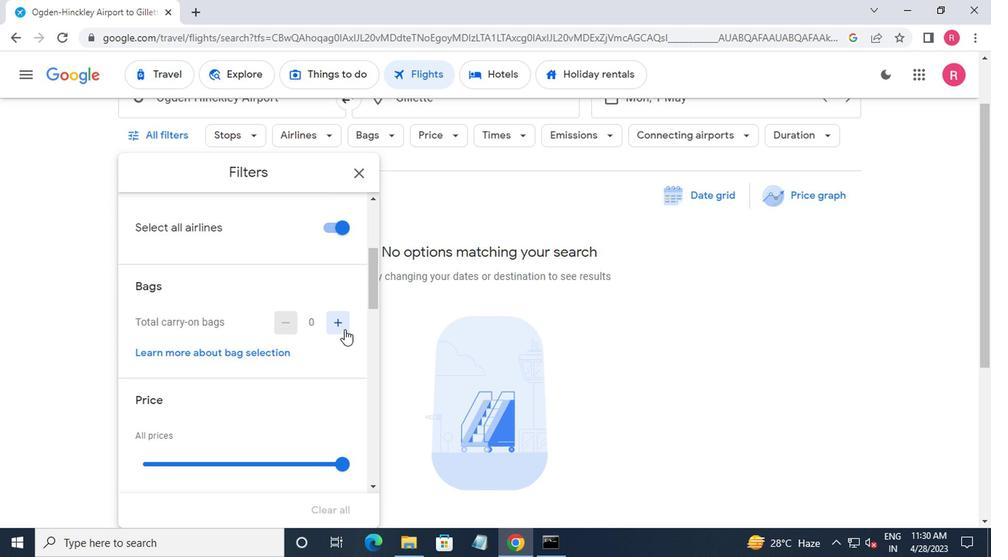 
Action: Mouse pressed left at (338, 326)
Screenshot: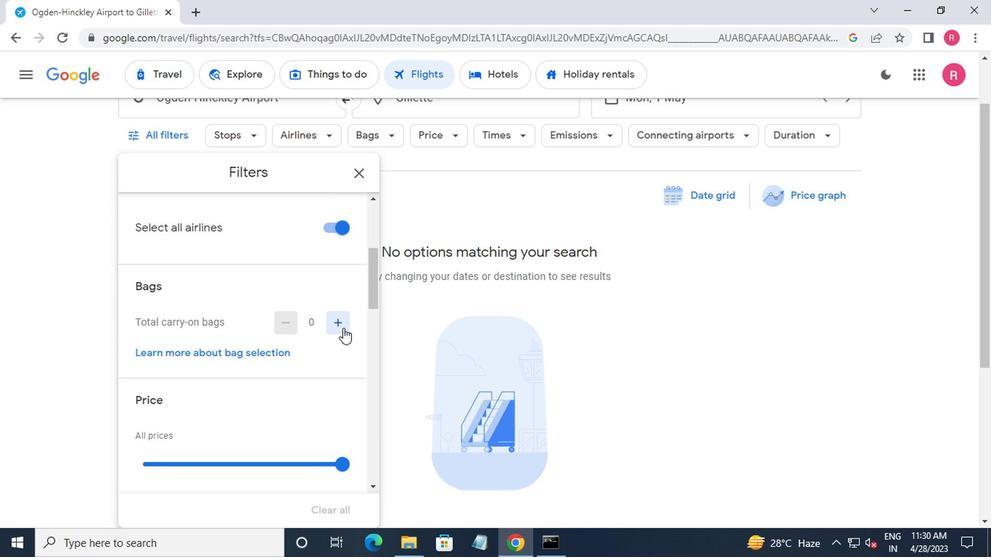 
Action: Mouse moved to (290, 325)
Screenshot: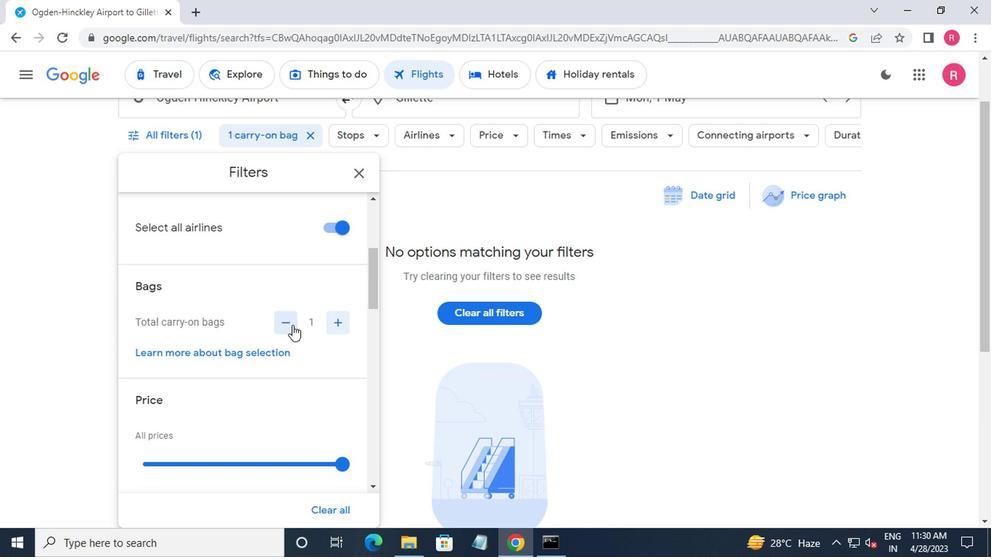 
Action: Mouse pressed left at (290, 325)
Screenshot: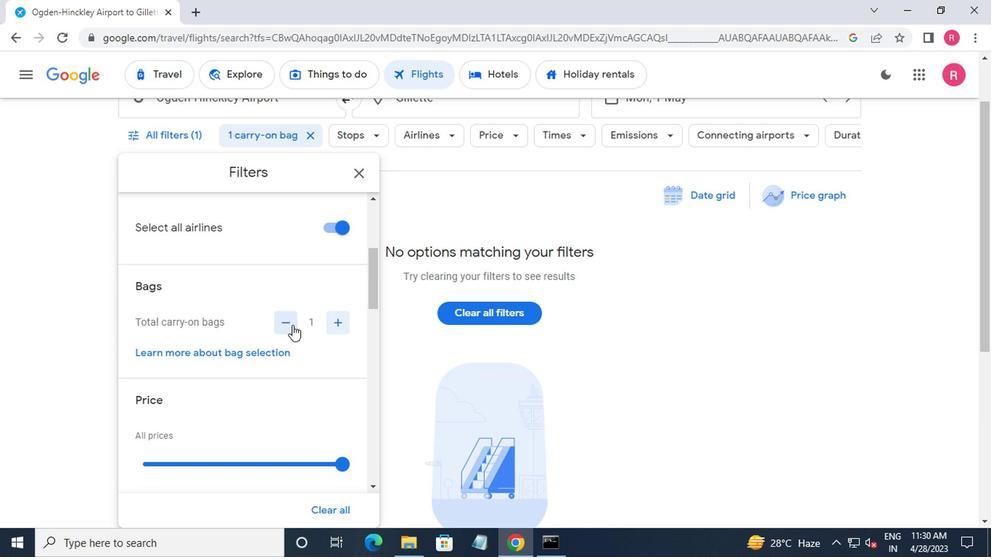 
Action: Mouse moved to (301, 367)
Screenshot: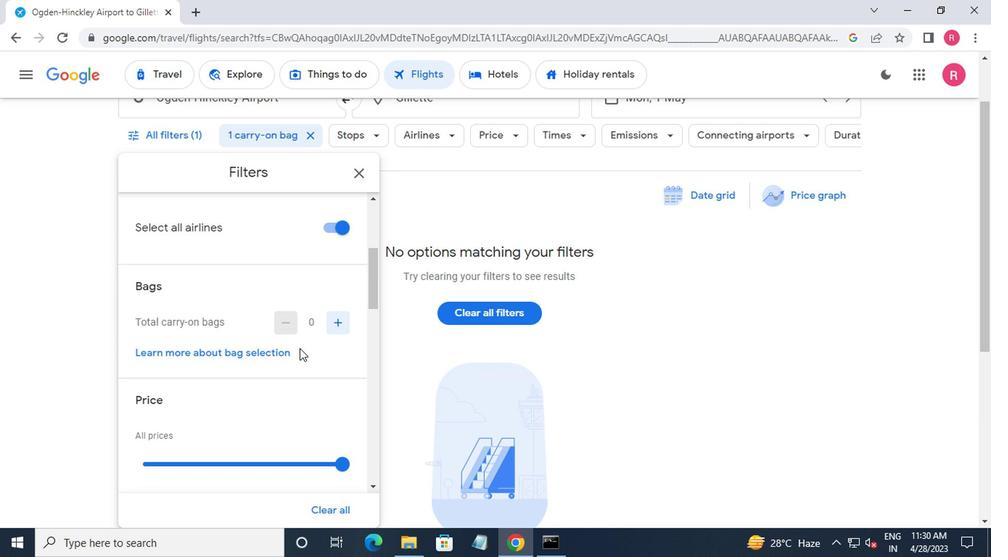 
Action: Mouse scrolled (301, 366) with delta (0, 0)
Screenshot: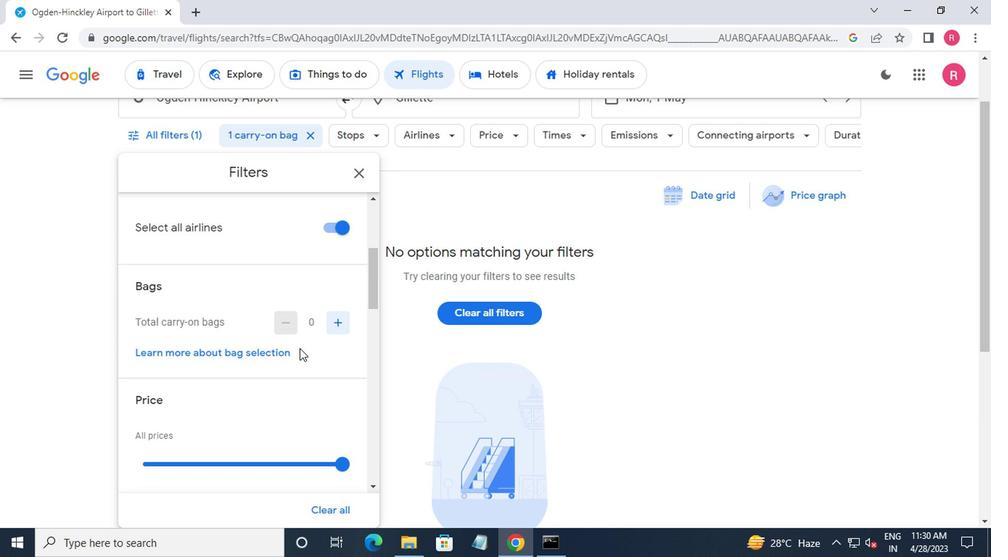 
Action: Mouse moved to (335, 388)
Screenshot: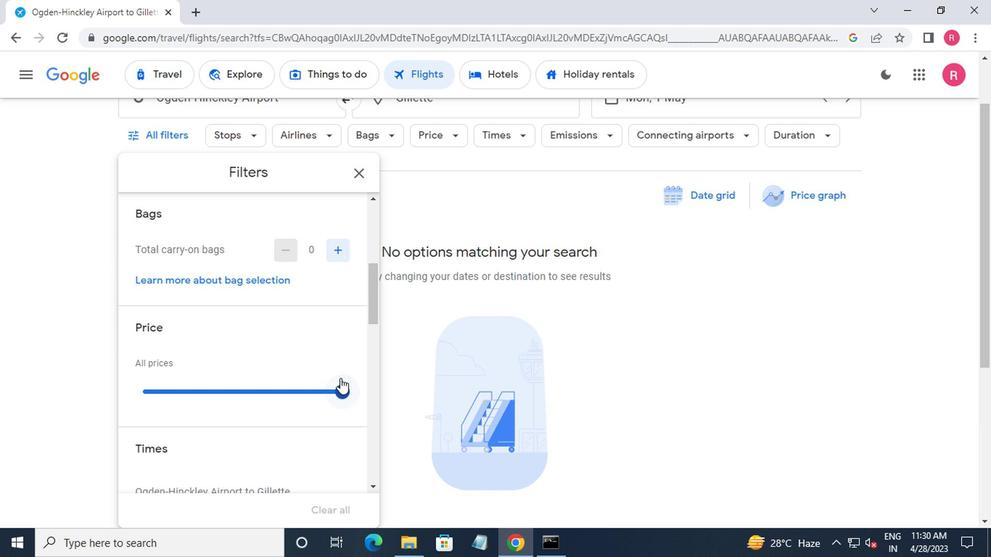 
Action: Mouse pressed left at (335, 388)
Screenshot: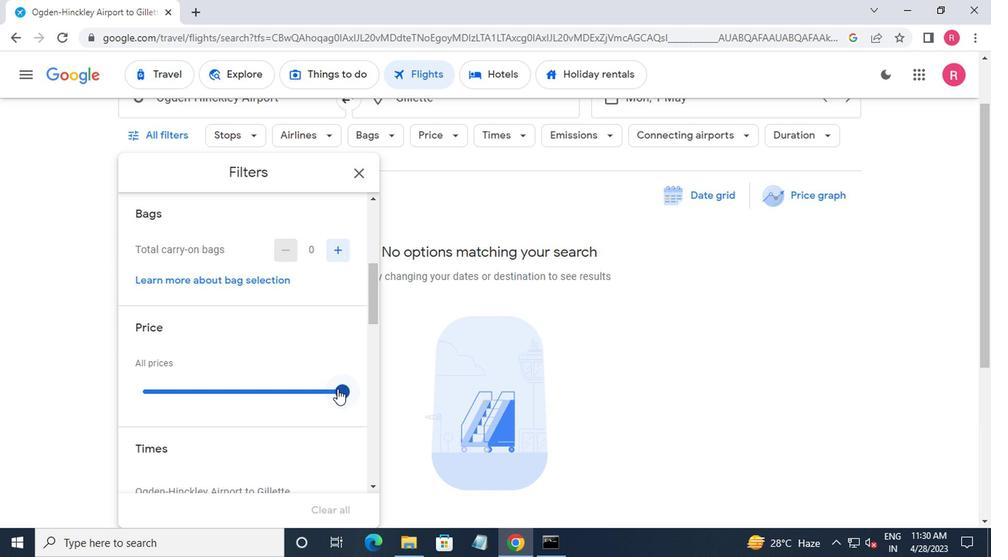 
Action: Mouse moved to (354, 389)
Screenshot: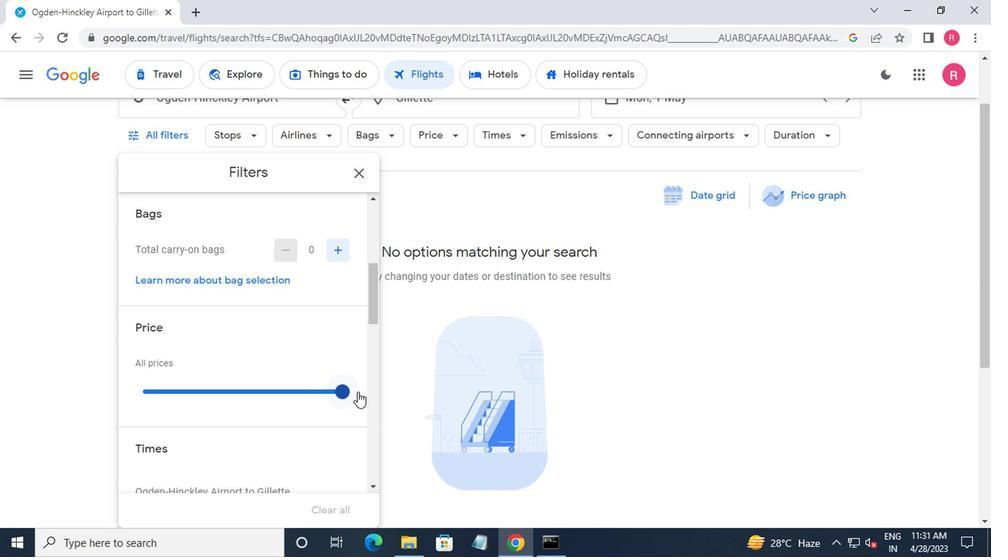 
Action: Mouse scrolled (354, 388) with delta (0, -1)
Screenshot: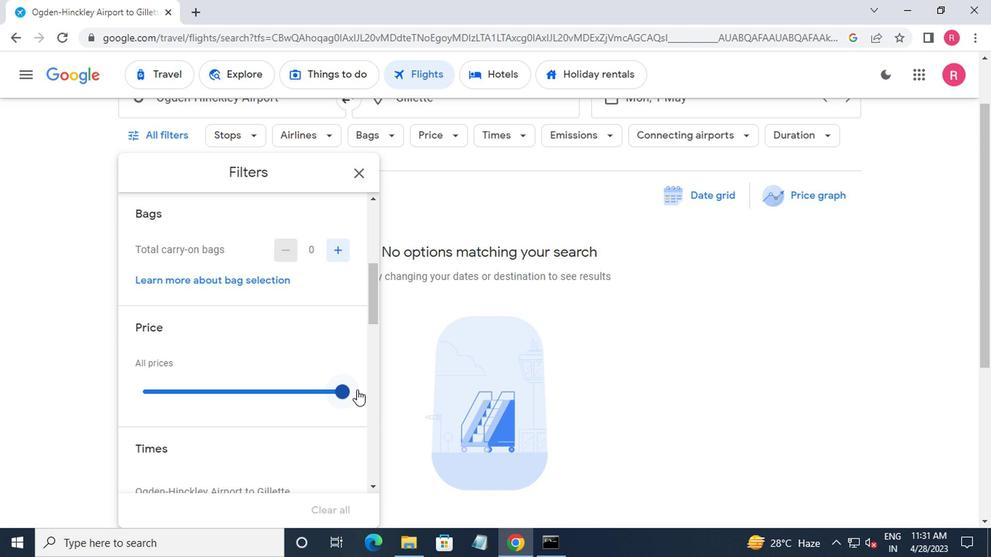 
Action: Mouse scrolled (354, 388) with delta (0, -1)
Screenshot: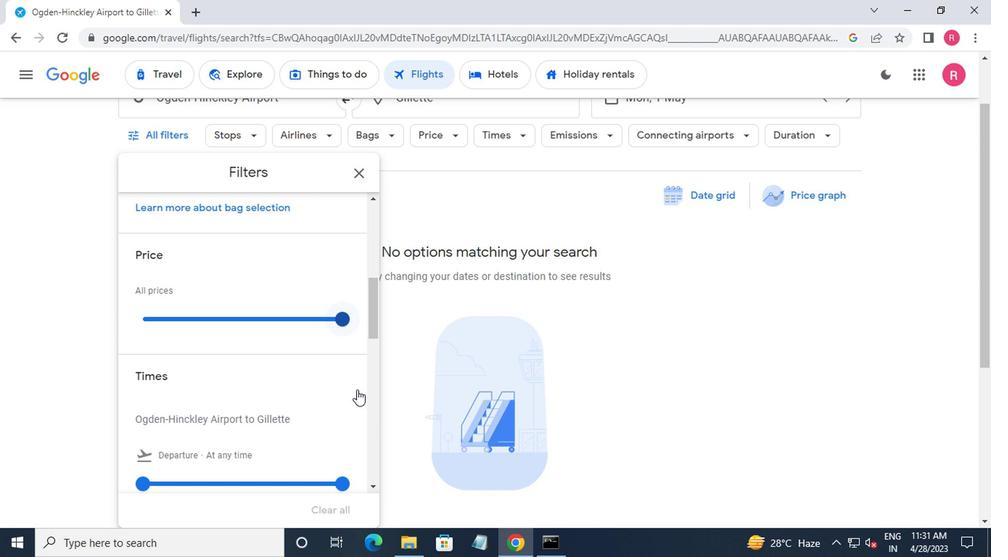
Action: Mouse scrolled (354, 388) with delta (0, -1)
Screenshot: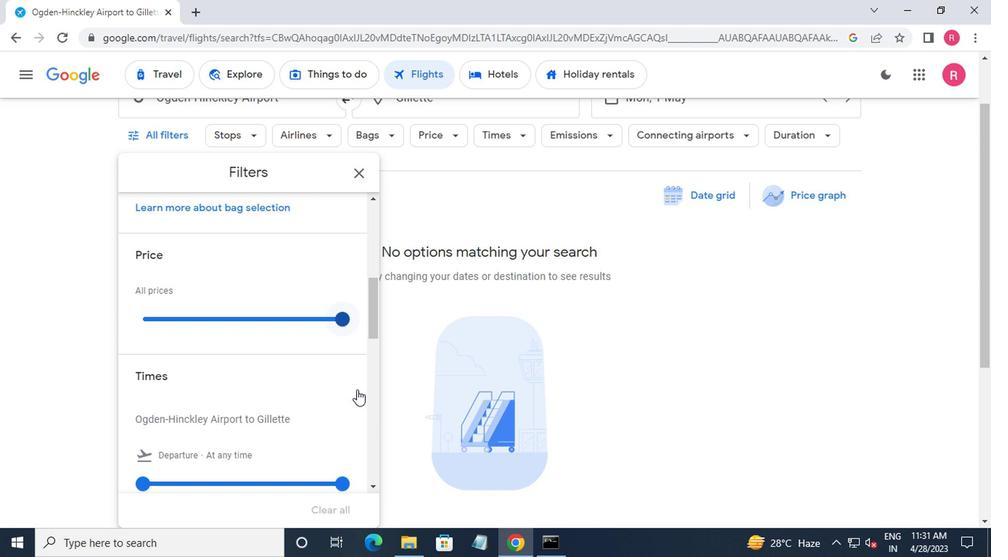 
Action: Mouse moved to (141, 340)
Screenshot: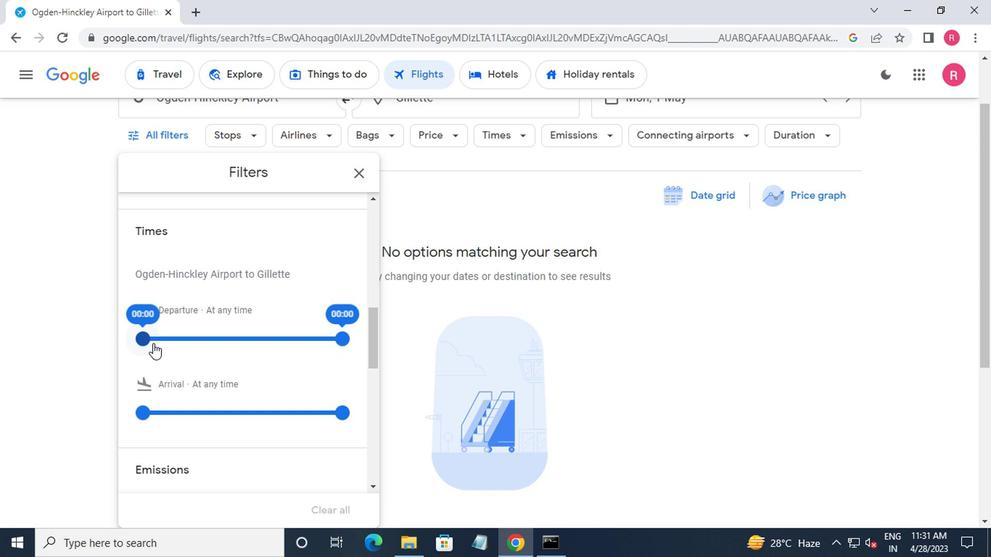 
Action: Mouse pressed left at (141, 340)
Screenshot: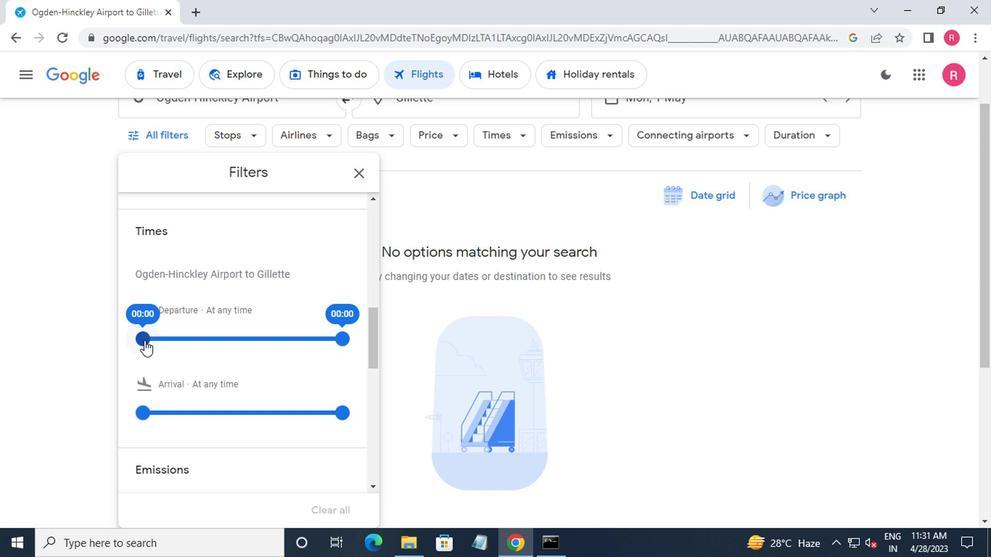 
Action: Mouse moved to (330, 338)
Screenshot: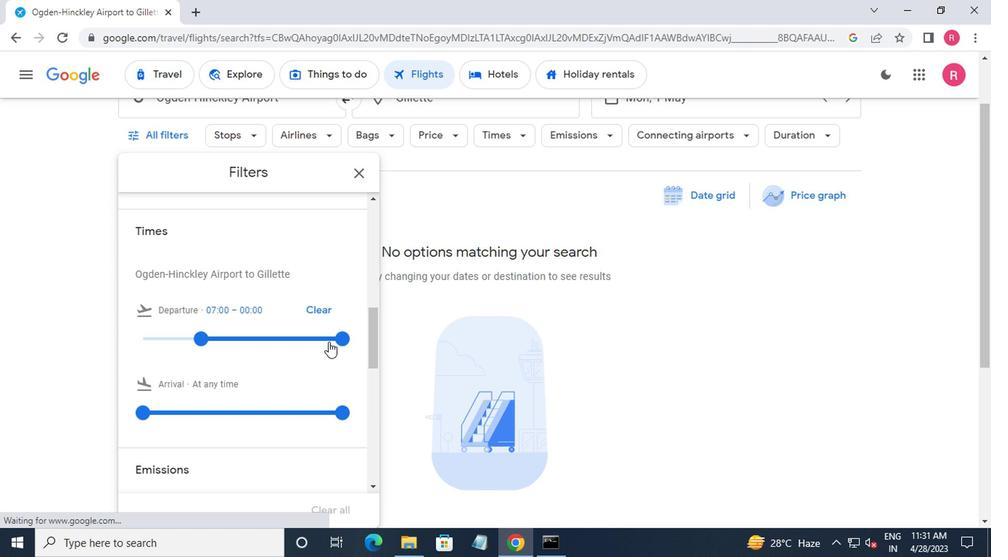 
Action: Mouse pressed left at (330, 338)
Screenshot: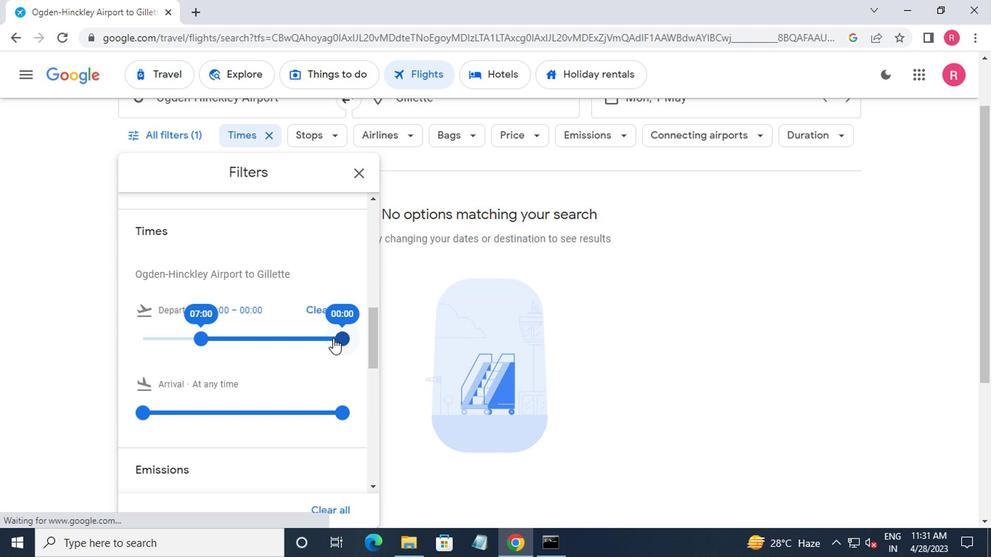 
Action: Mouse moved to (365, 184)
Screenshot: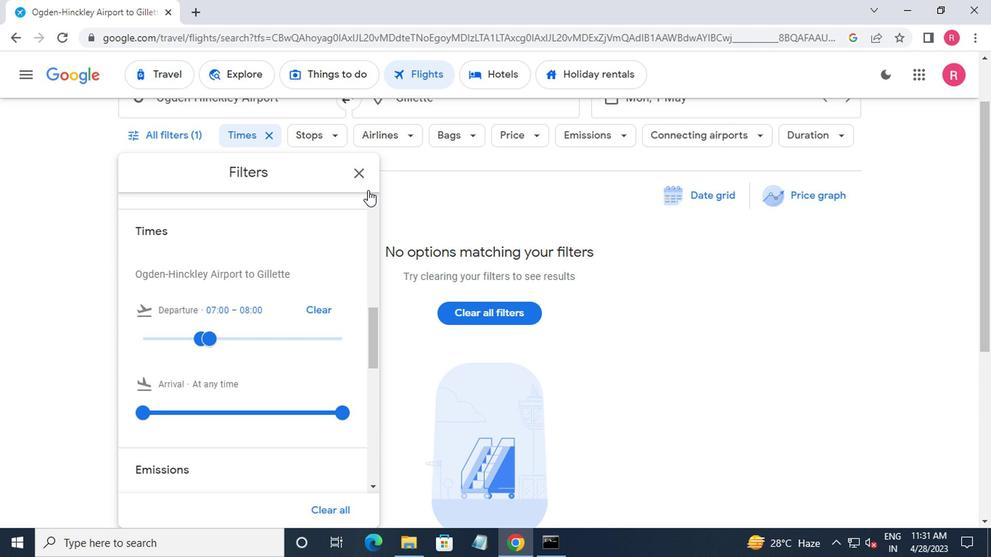 
Action: Mouse pressed left at (365, 184)
Screenshot: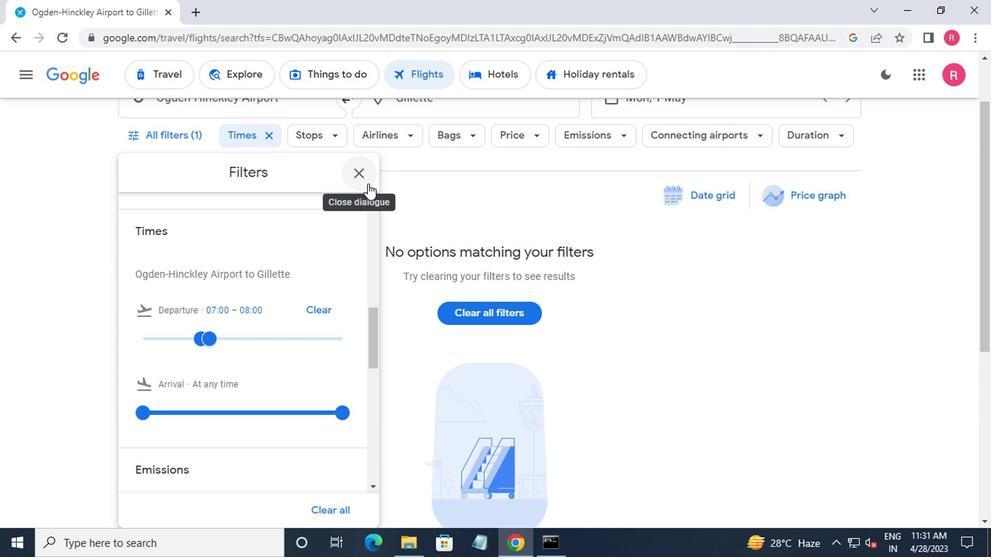 
